 Task: Find connections with filter location Hunchun with filter topic #family with filter profile language English with filter current company Cerberus Capital Management with filter school BMS Institute of Technology and Management with filter industry Marketing Services with filter service category Virtual Assistance with filter keywords title Construction Worker
Action: Mouse moved to (482, 65)
Screenshot: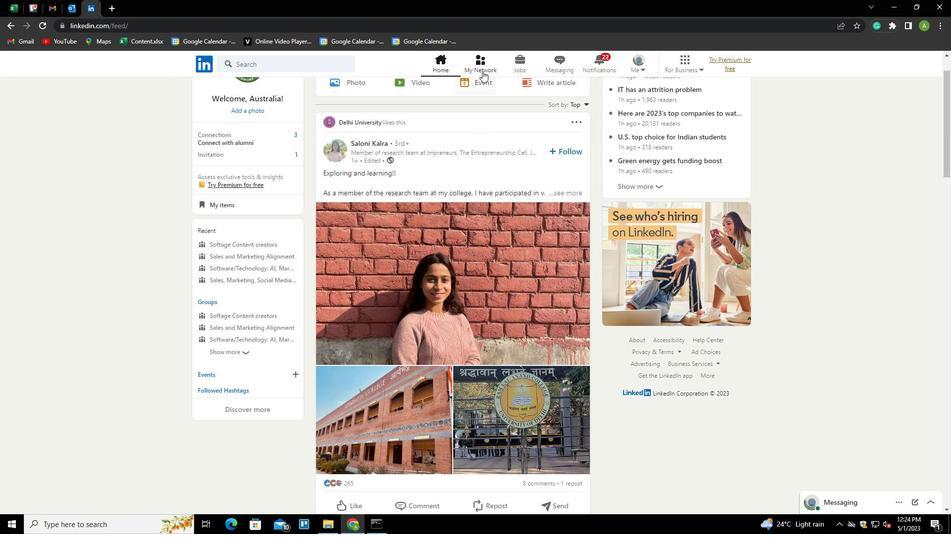 
Action: Mouse pressed left at (482, 65)
Screenshot: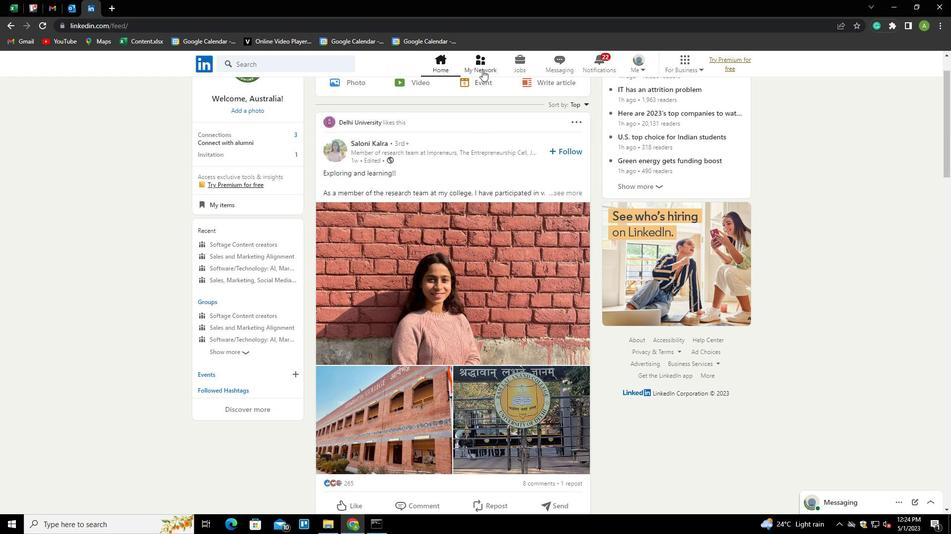 
Action: Mouse moved to (265, 121)
Screenshot: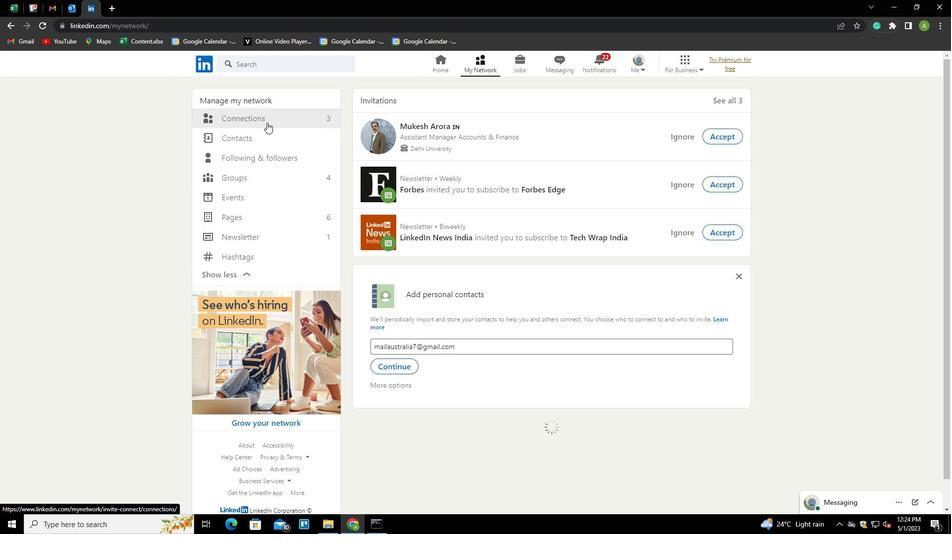 
Action: Mouse pressed left at (265, 121)
Screenshot: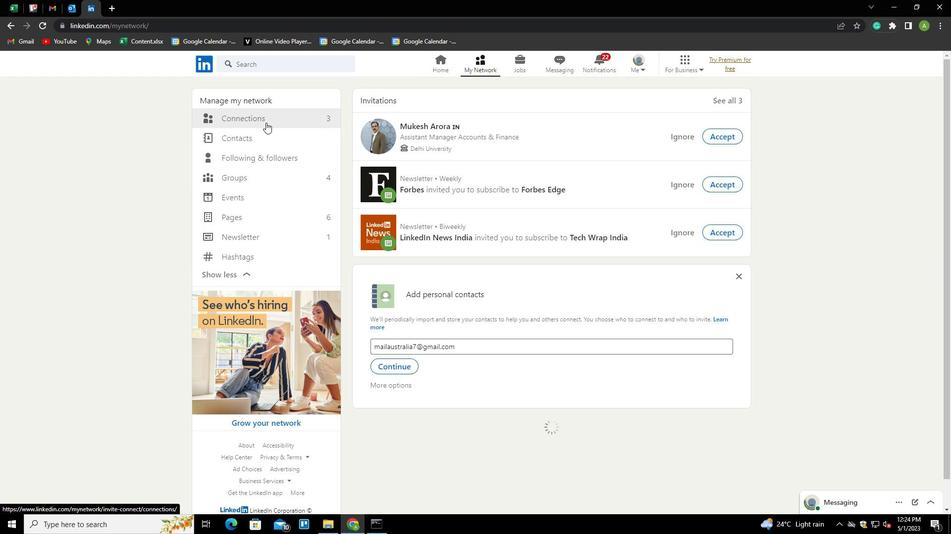 
Action: Mouse moved to (533, 122)
Screenshot: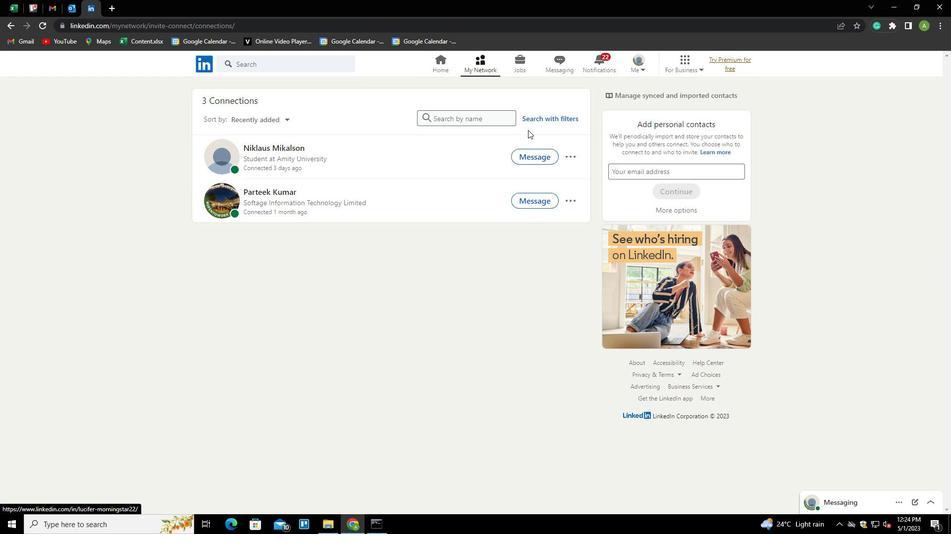 
Action: Mouse pressed left at (533, 122)
Screenshot: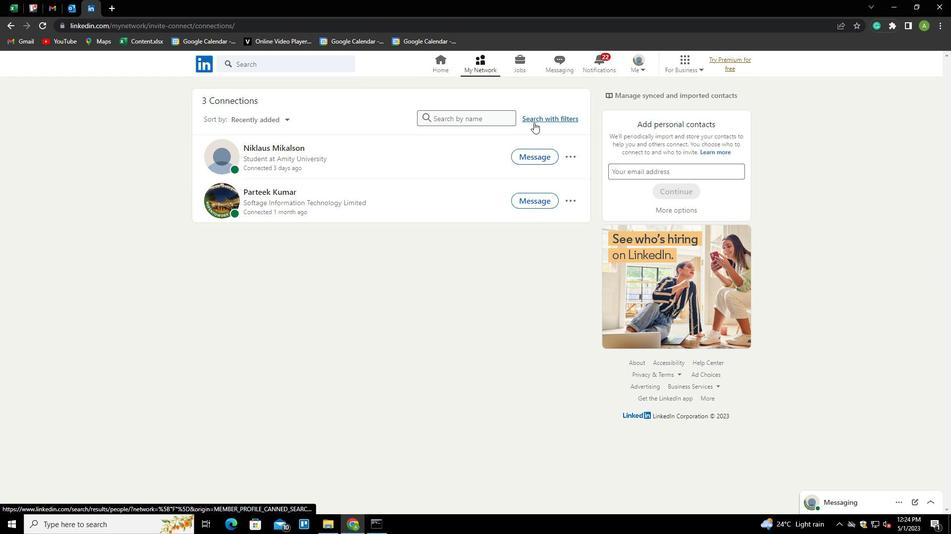 
Action: Mouse moved to (507, 93)
Screenshot: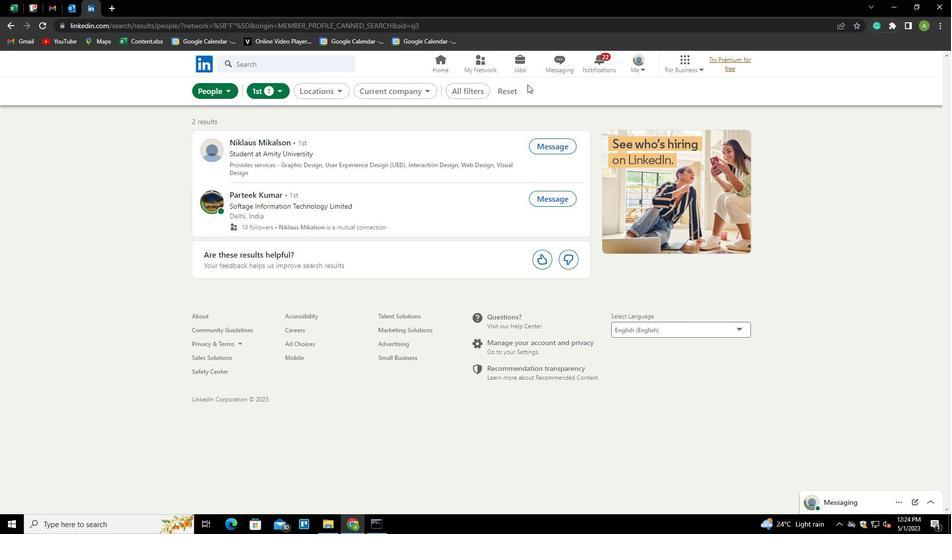 
Action: Mouse pressed left at (507, 93)
Screenshot: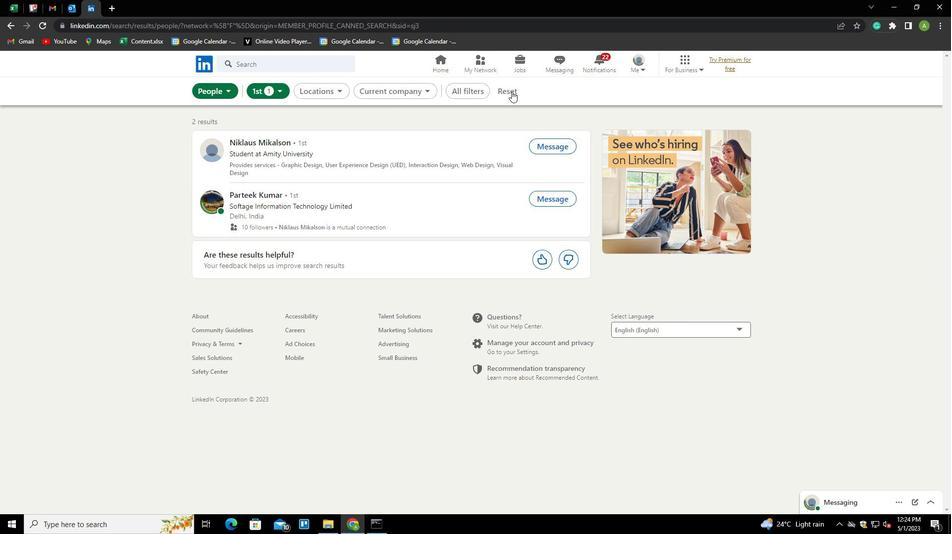 
Action: Mouse moved to (487, 91)
Screenshot: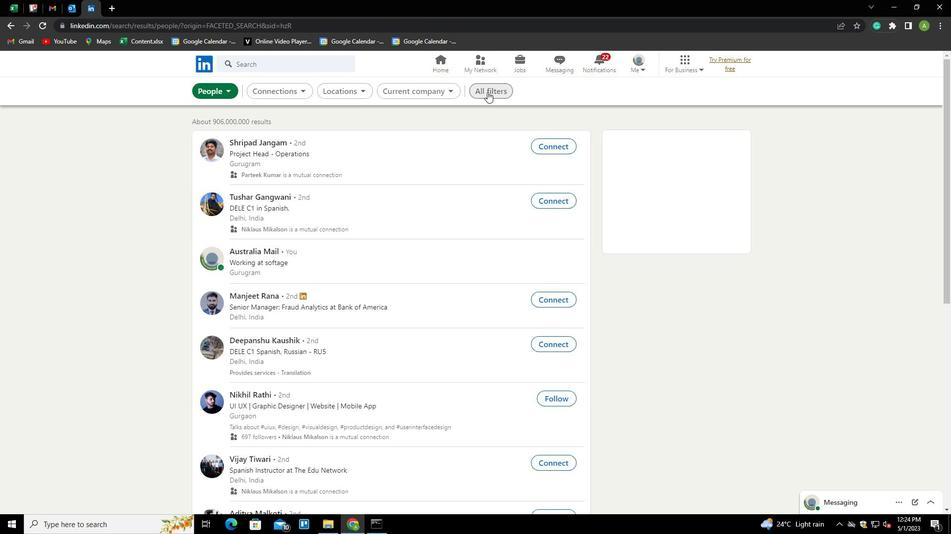 
Action: Mouse pressed left at (487, 91)
Screenshot: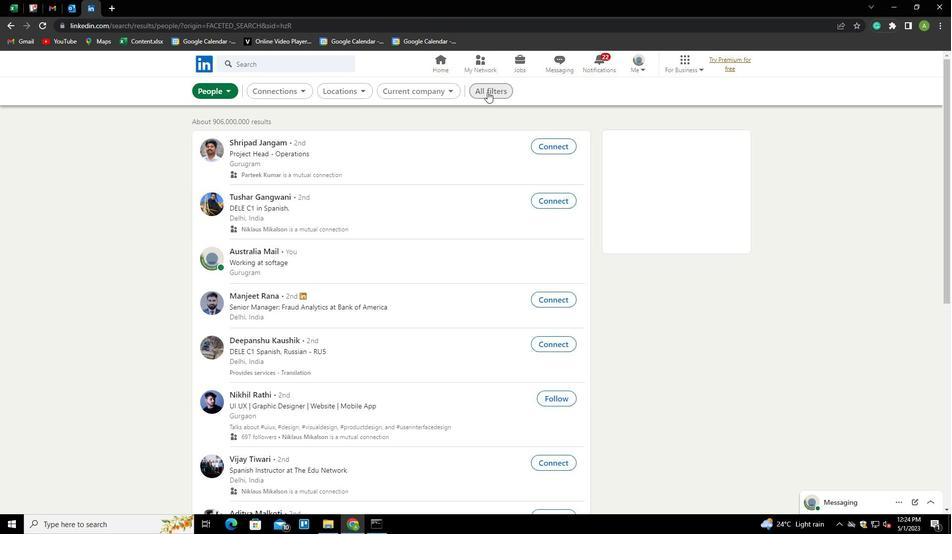 
Action: Mouse moved to (788, 320)
Screenshot: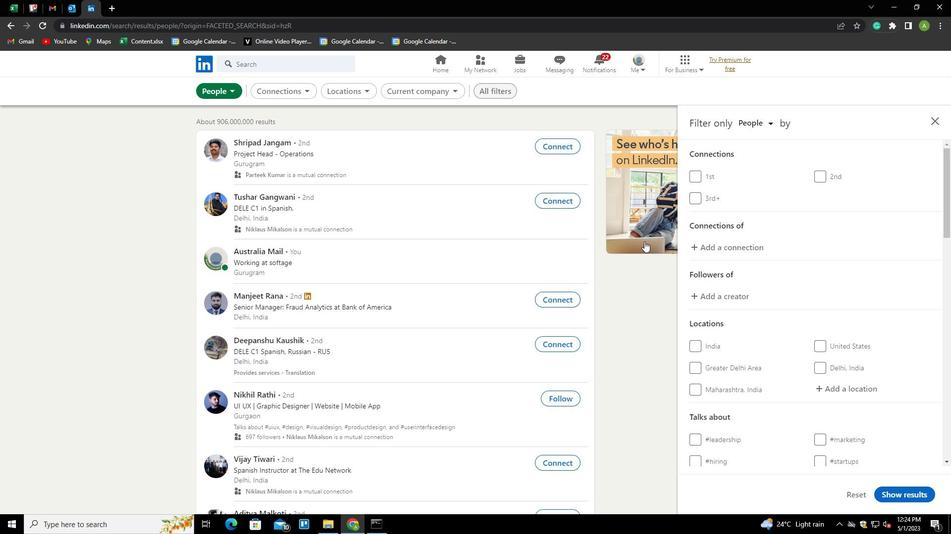 
Action: Mouse scrolled (788, 319) with delta (0, 0)
Screenshot: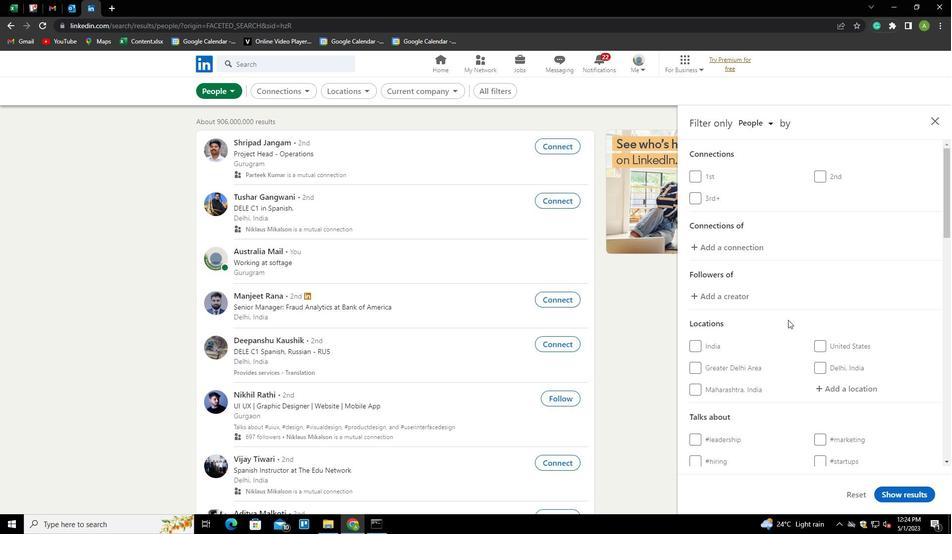 
Action: Mouse scrolled (788, 319) with delta (0, 0)
Screenshot: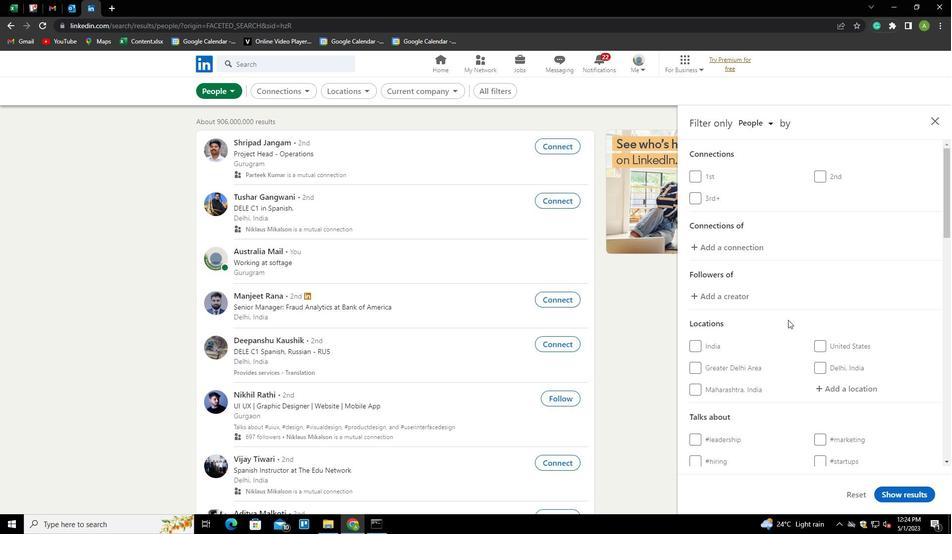 
Action: Mouse moved to (827, 289)
Screenshot: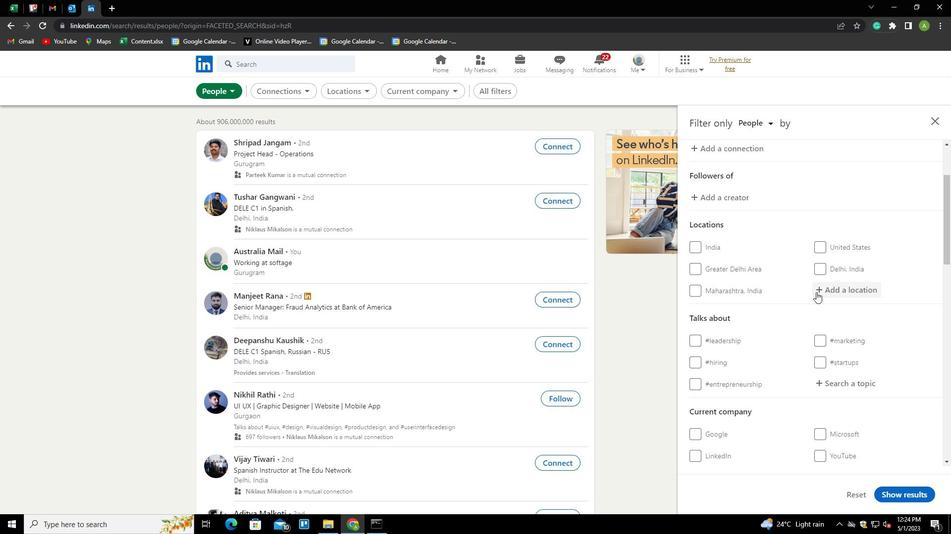 
Action: Mouse pressed left at (827, 289)
Screenshot: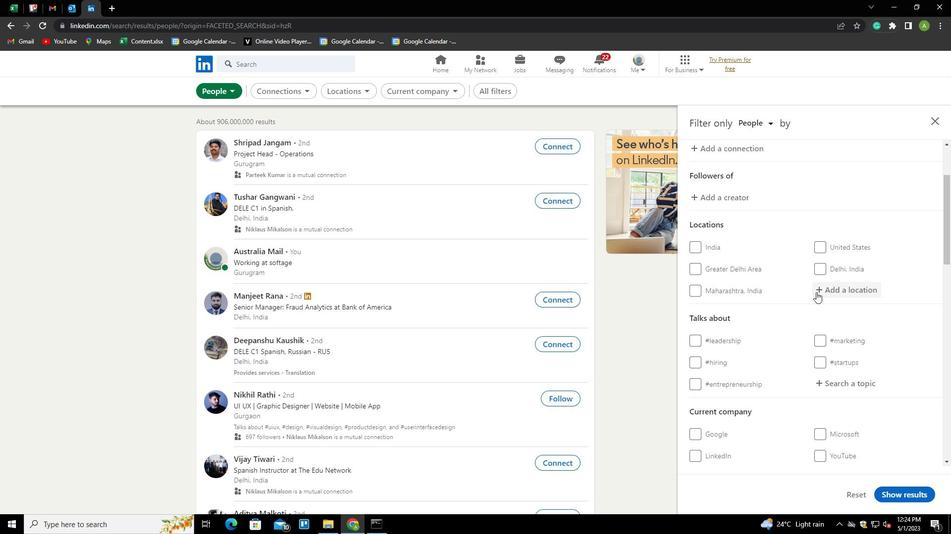 
Action: Mouse moved to (833, 291)
Screenshot: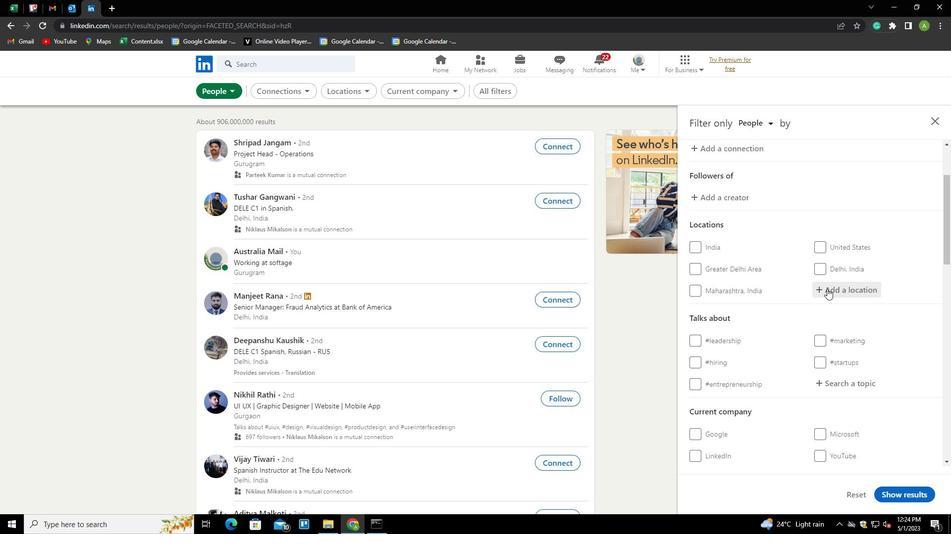 
Action: Mouse pressed left at (833, 291)
Screenshot: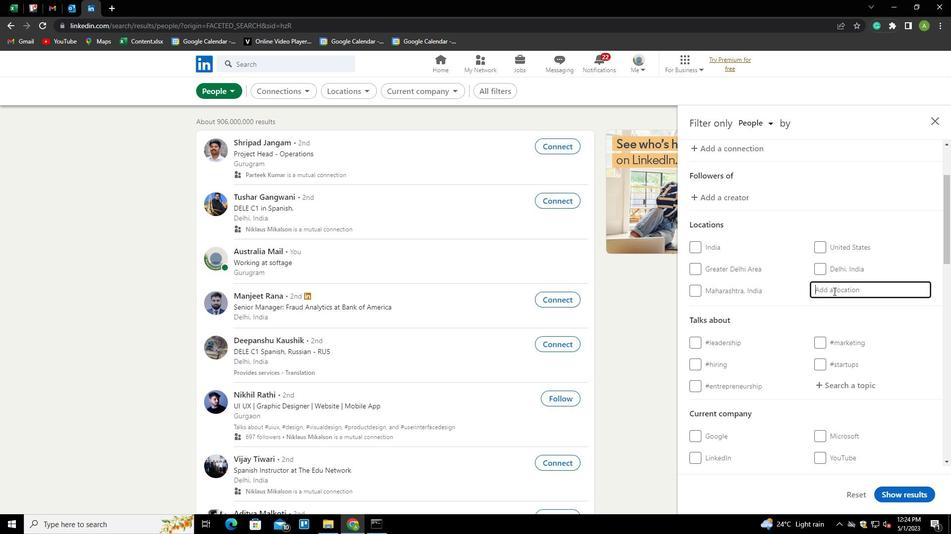 
Action: Mouse moved to (834, 291)
Screenshot: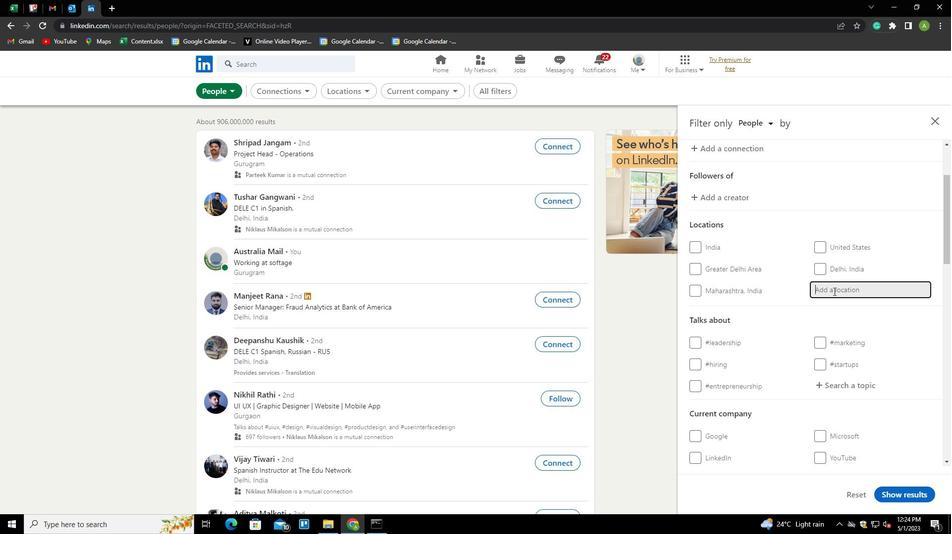 
Action: Key pressed <Key.shift>HUNCHUN
Screenshot: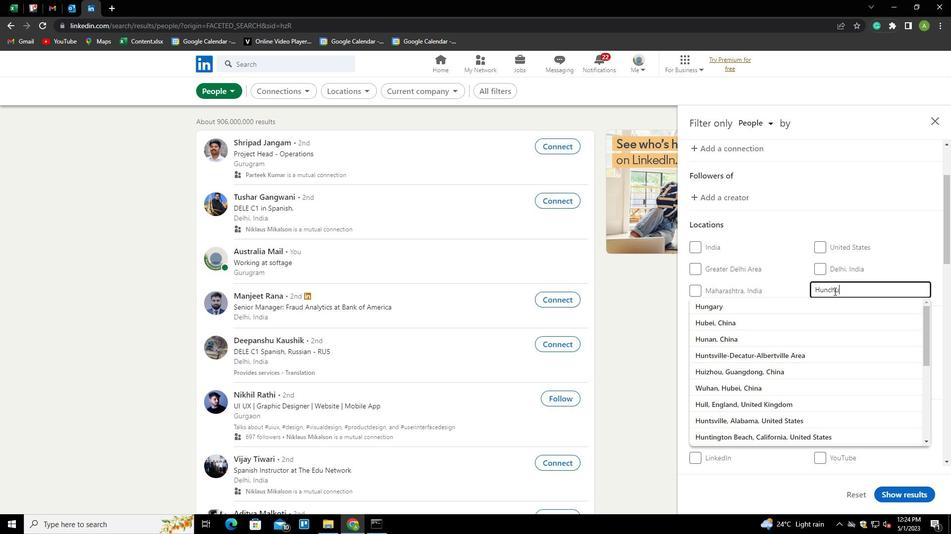 
Action: Mouse moved to (871, 302)
Screenshot: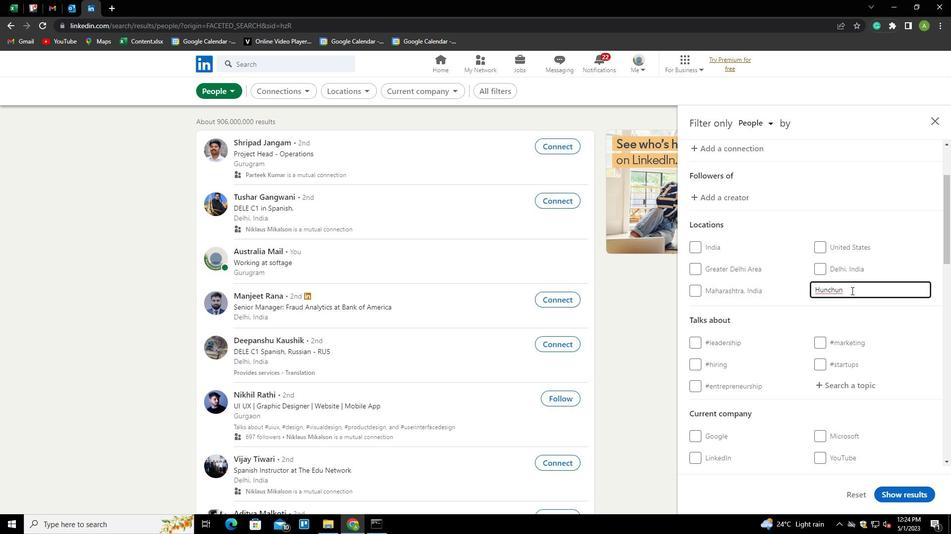 
Action: Mouse pressed left at (871, 302)
Screenshot: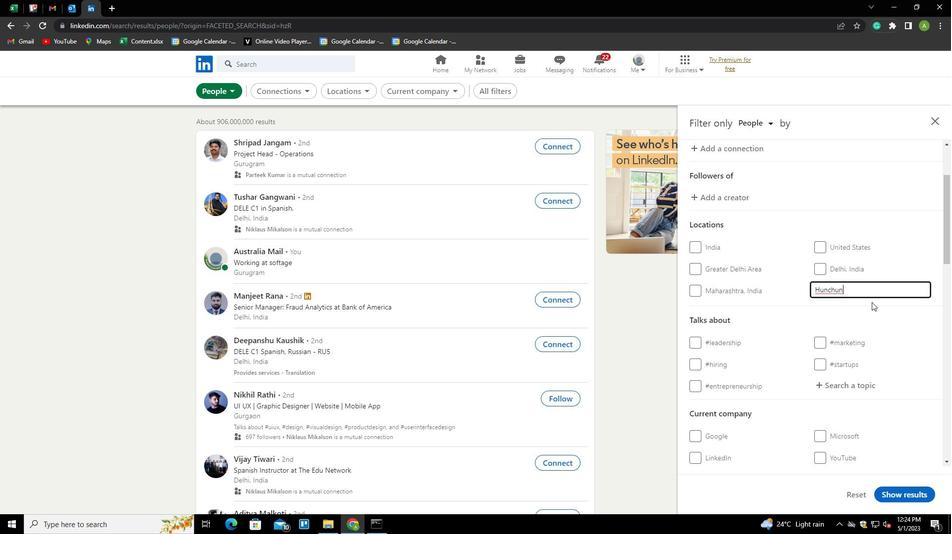 
Action: Mouse scrolled (871, 302) with delta (0, 0)
Screenshot: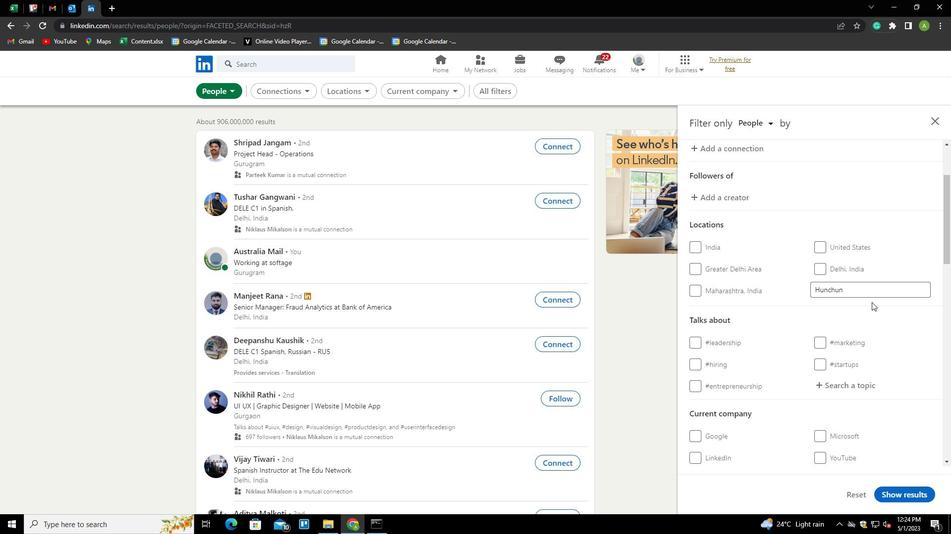 
Action: Mouse scrolled (871, 302) with delta (0, 0)
Screenshot: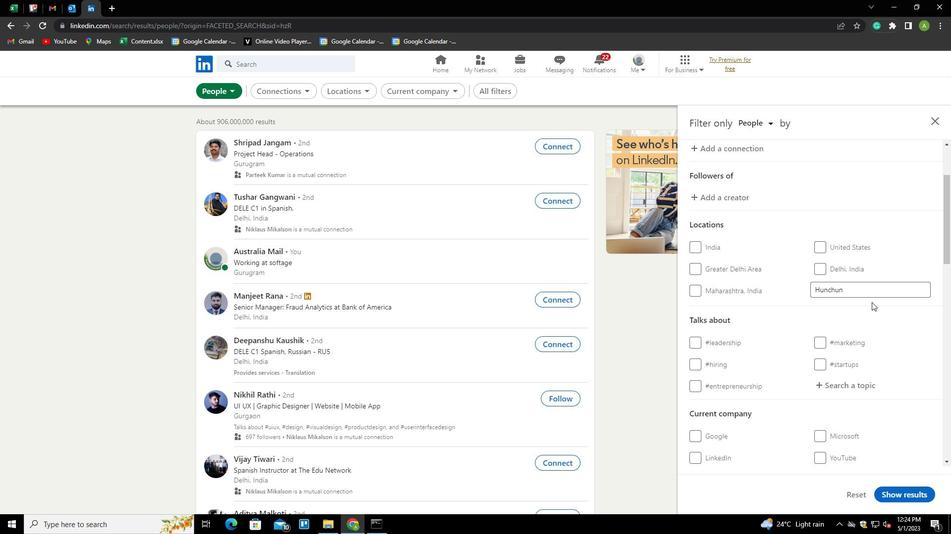 
Action: Mouse moved to (823, 287)
Screenshot: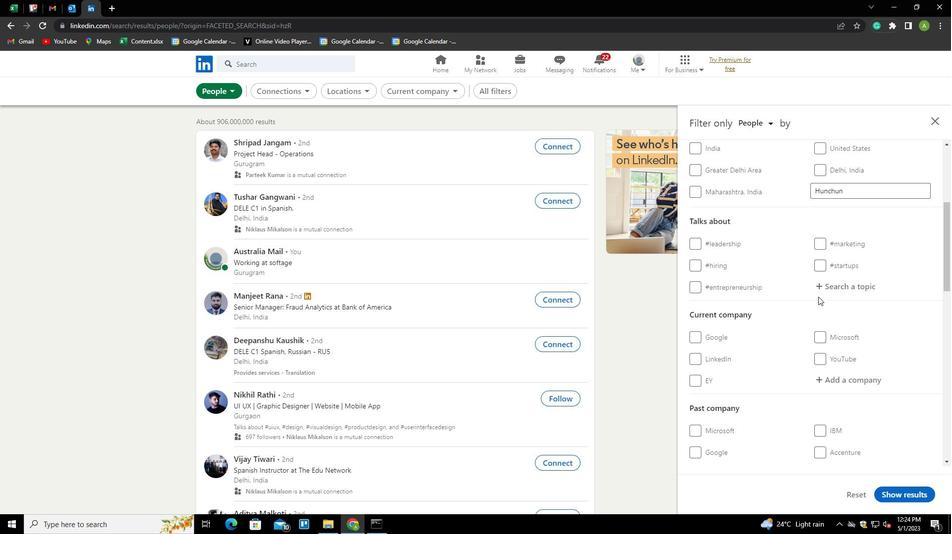 
Action: Mouse pressed left at (823, 287)
Screenshot: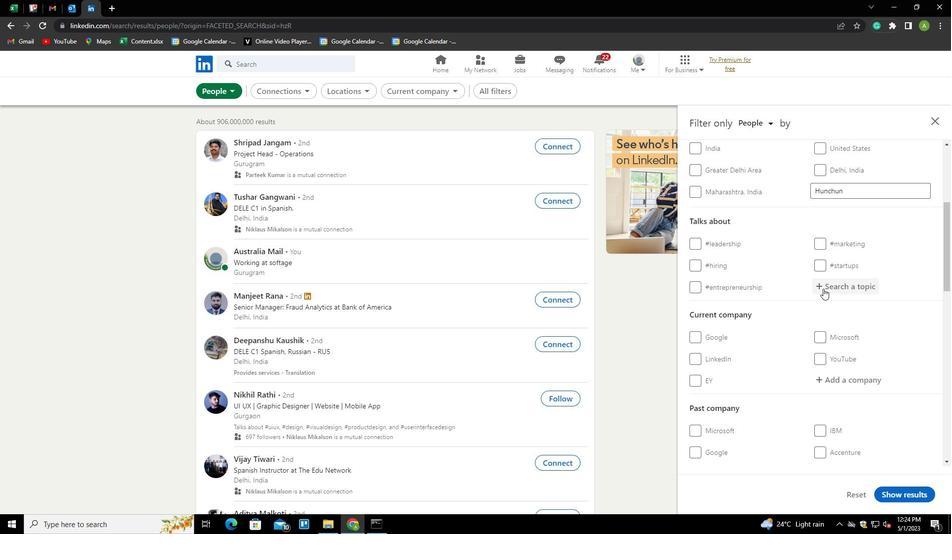 
Action: Key pressed FAMILY<Key.down><Key.enter>
Screenshot: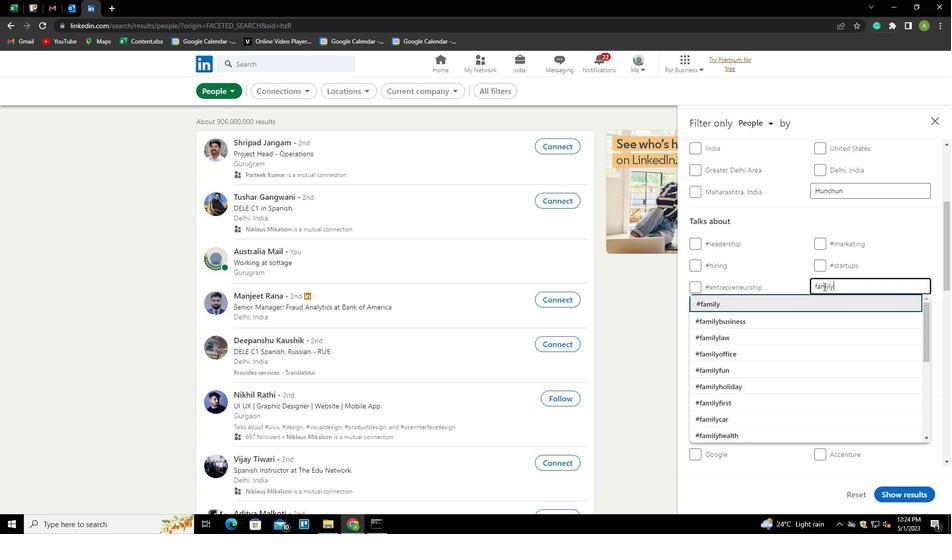 
Action: Mouse scrolled (823, 286) with delta (0, 0)
Screenshot: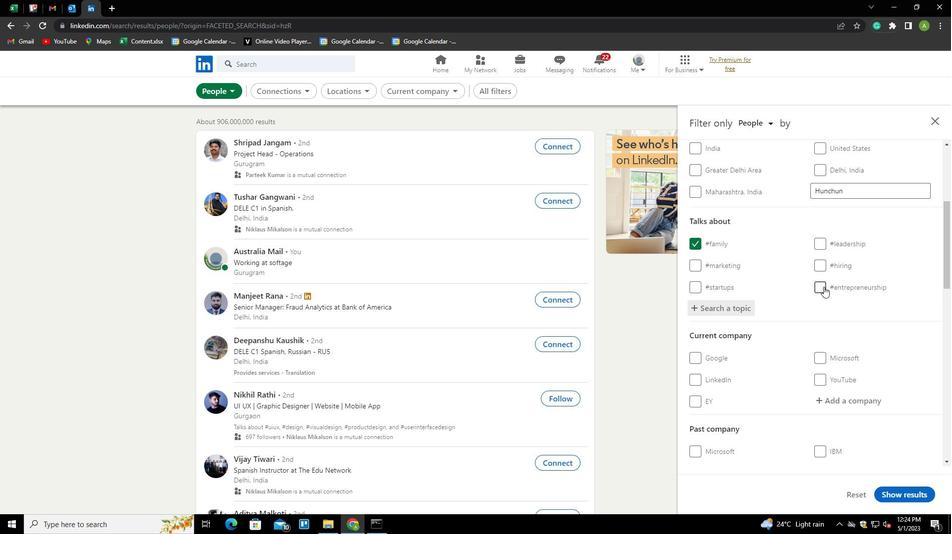 
Action: Mouse scrolled (823, 286) with delta (0, 0)
Screenshot: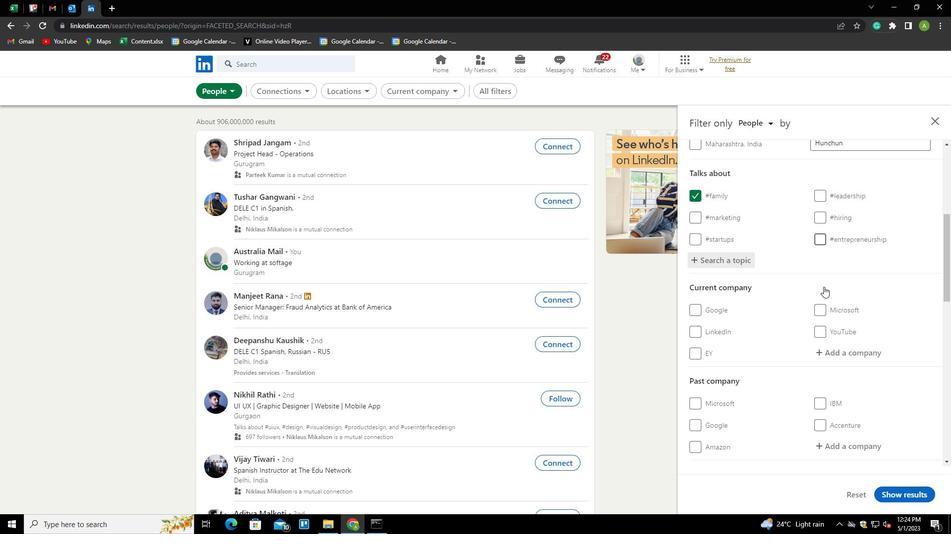 
Action: Mouse scrolled (823, 286) with delta (0, 0)
Screenshot: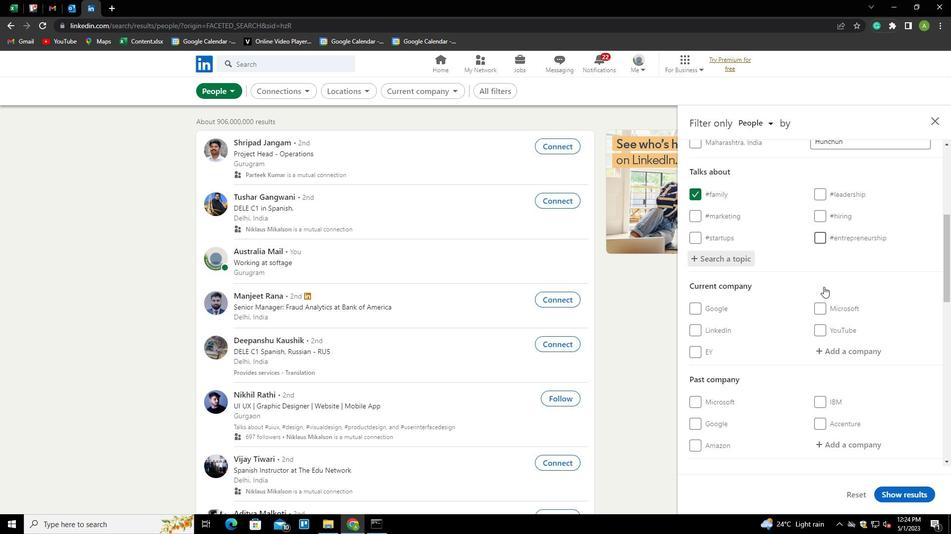 
Action: Mouse scrolled (823, 286) with delta (0, 0)
Screenshot: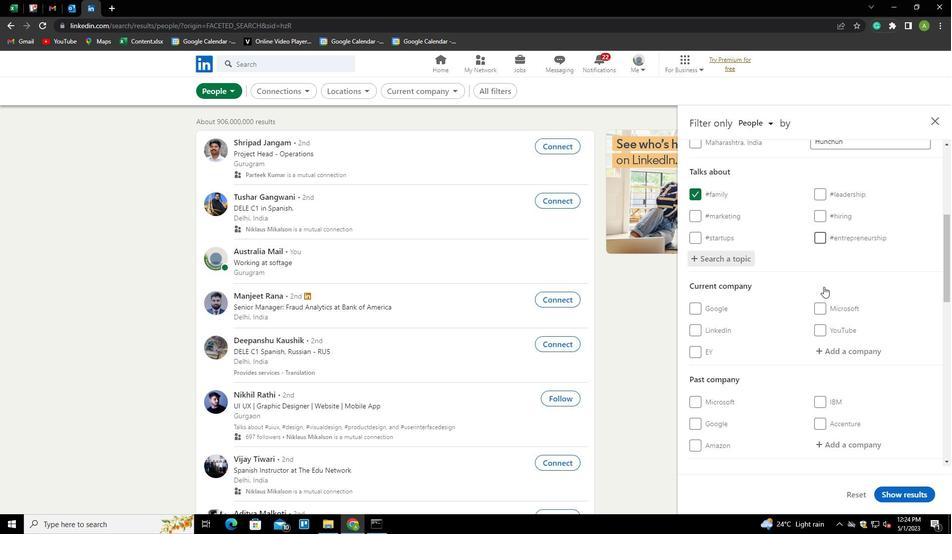 
Action: Mouse scrolled (823, 286) with delta (0, 0)
Screenshot: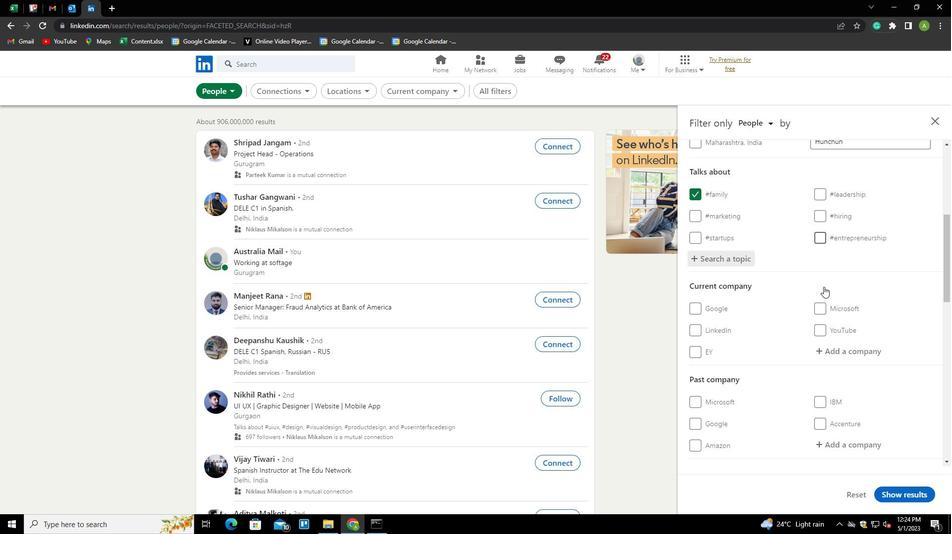 
Action: Mouse scrolled (823, 286) with delta (0, 0)
Screenshot: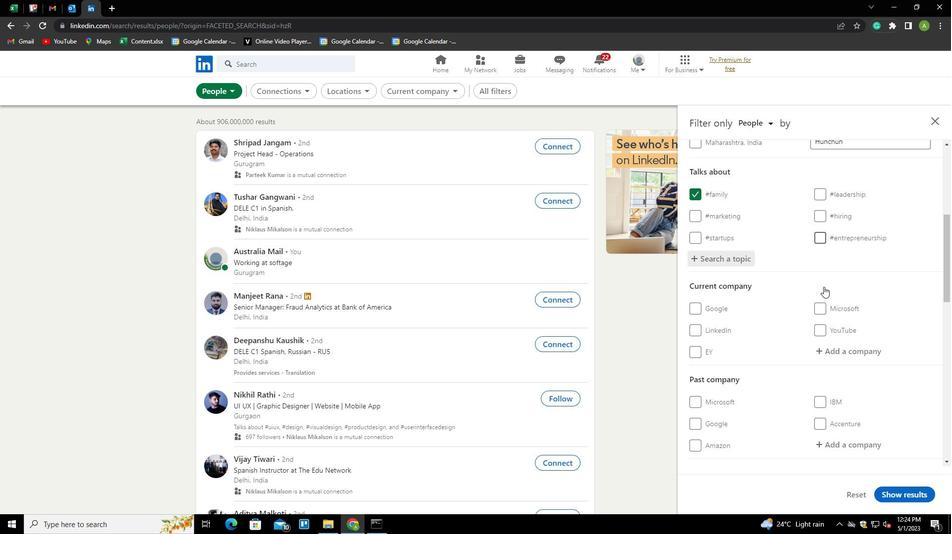 
Action: Mouse scrolled (823, 286) with delta (0, 0)
Screenshot: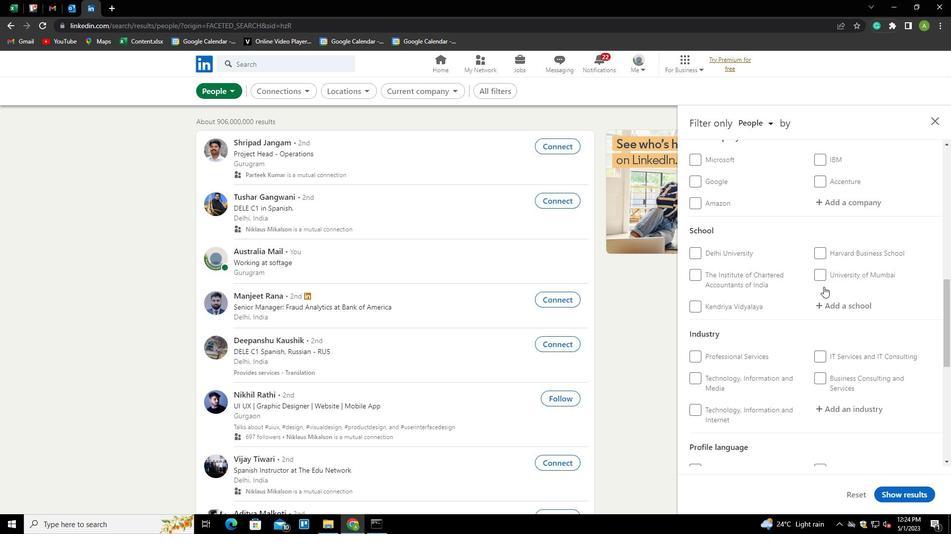 
Action: Mouse scrolled (823, 286) with delta (0, 0)
Screenshot: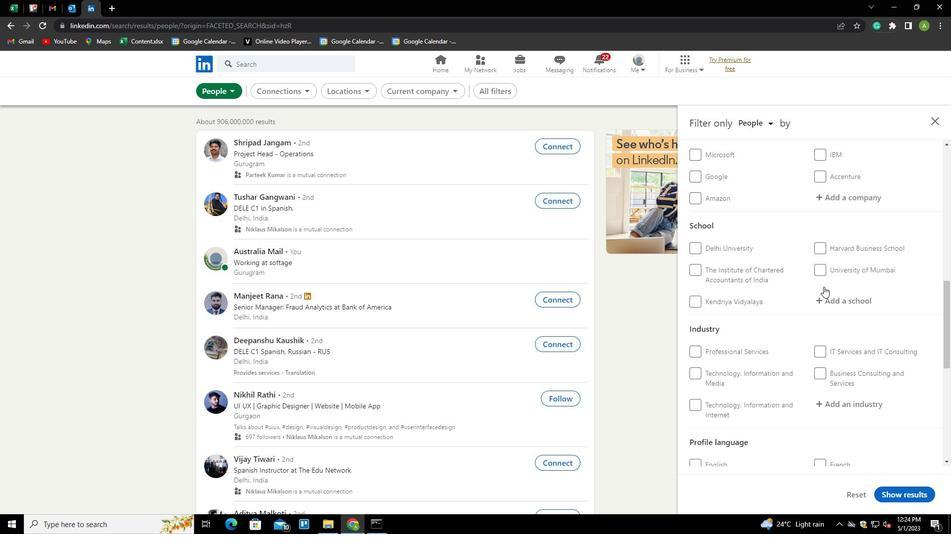 
Action: Mouse scrolled (823, 286) with delta (0, 0)
Screenshot: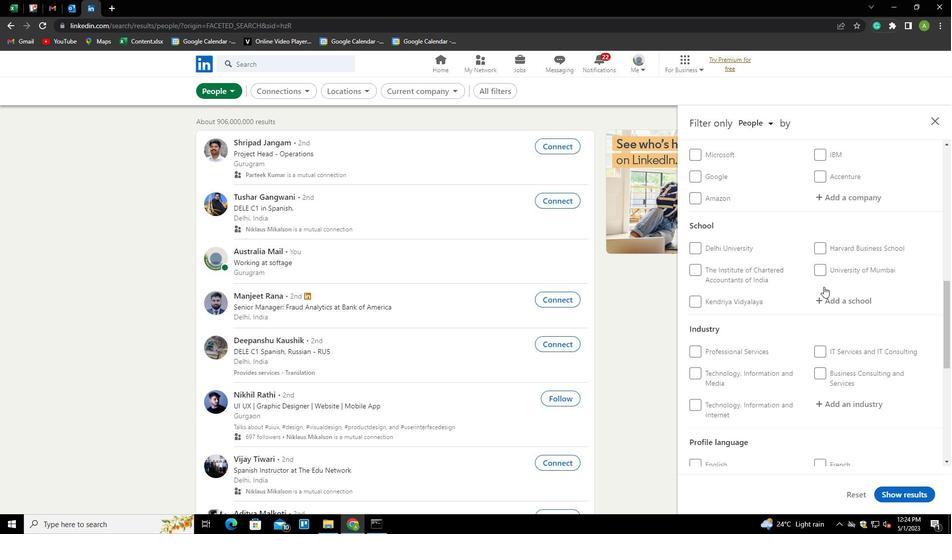 
Action: Mouse moved to (714, 318)
Screenshot: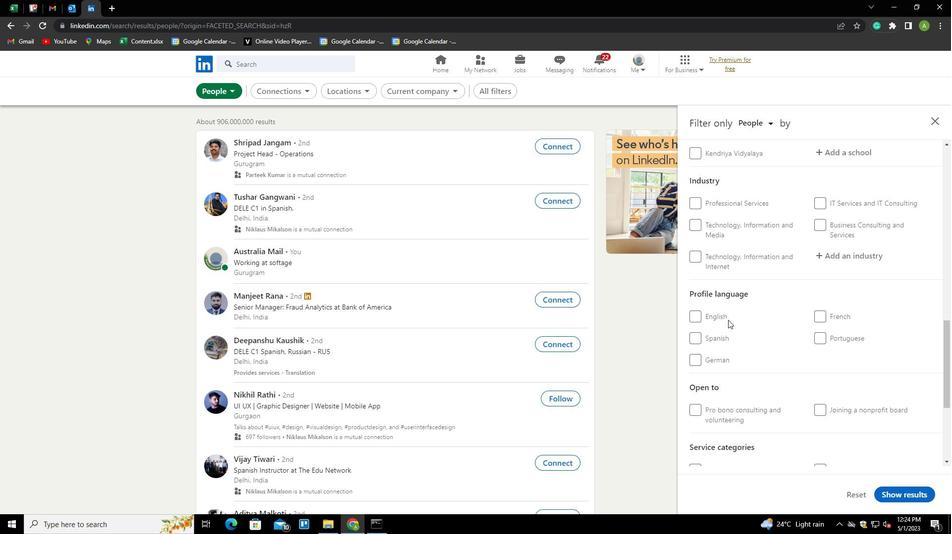 
Action: Mouse pressed left at (714, 318)
Screenshot: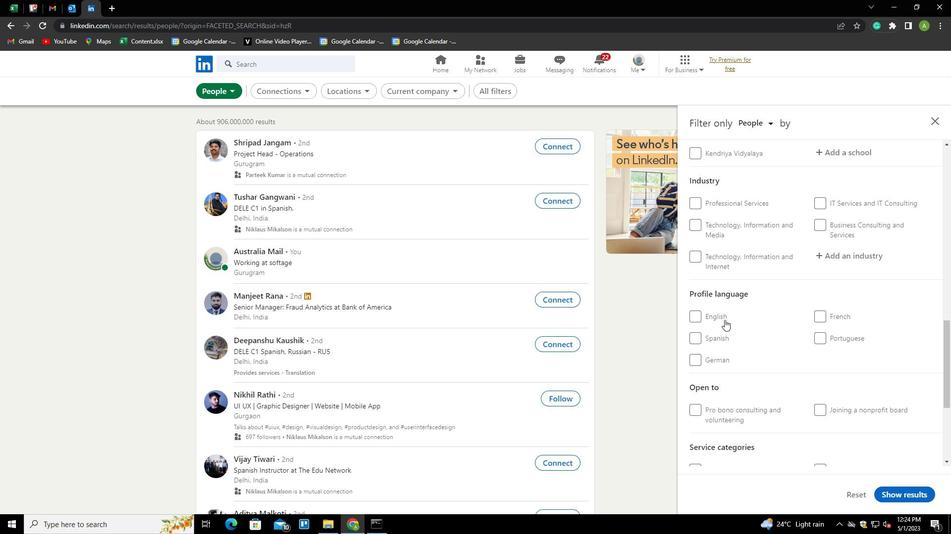 
Action: Mouse moved to (823, 346)
Screenshot: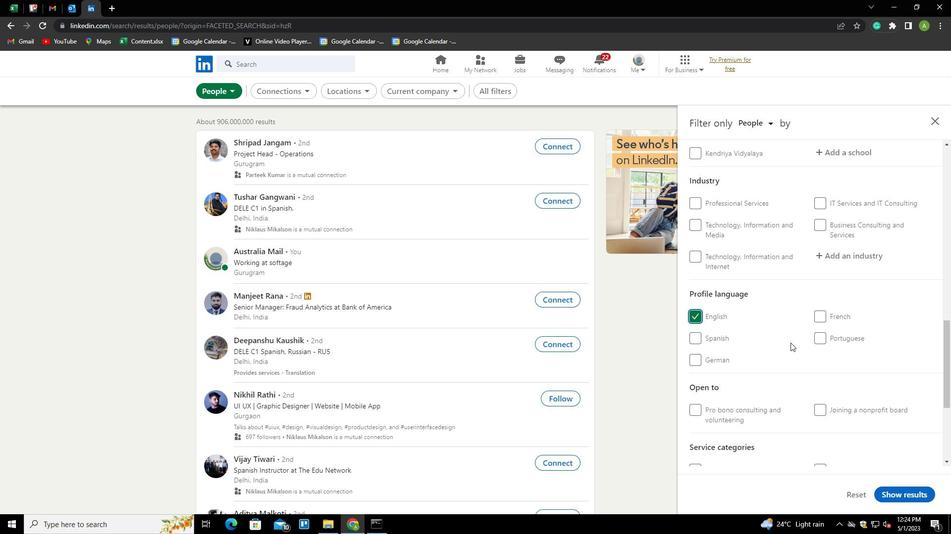 
Action: Mouse scrolled (823, 346) with delta (0, 0)
Screenshot: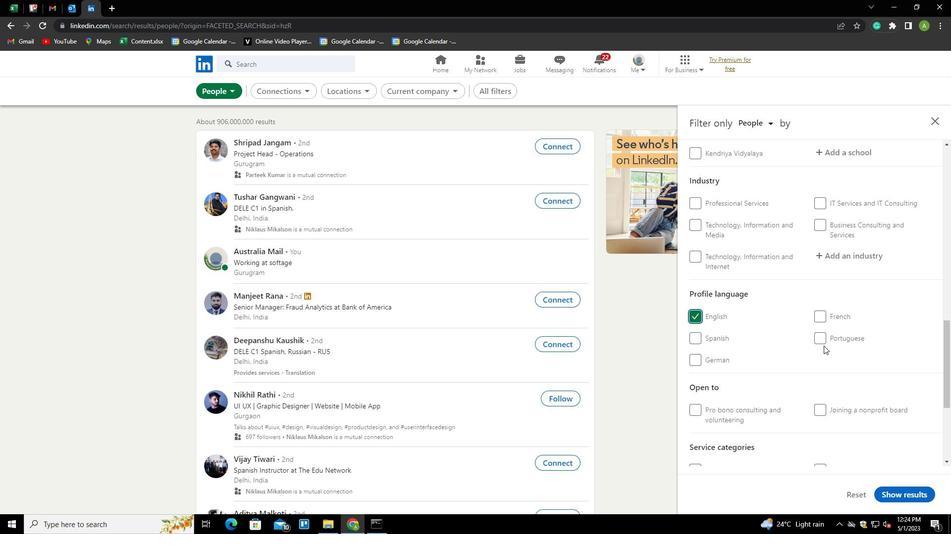 
Action: Mouse scrolled (823, 346) with delta (0, 0)
Screenshot: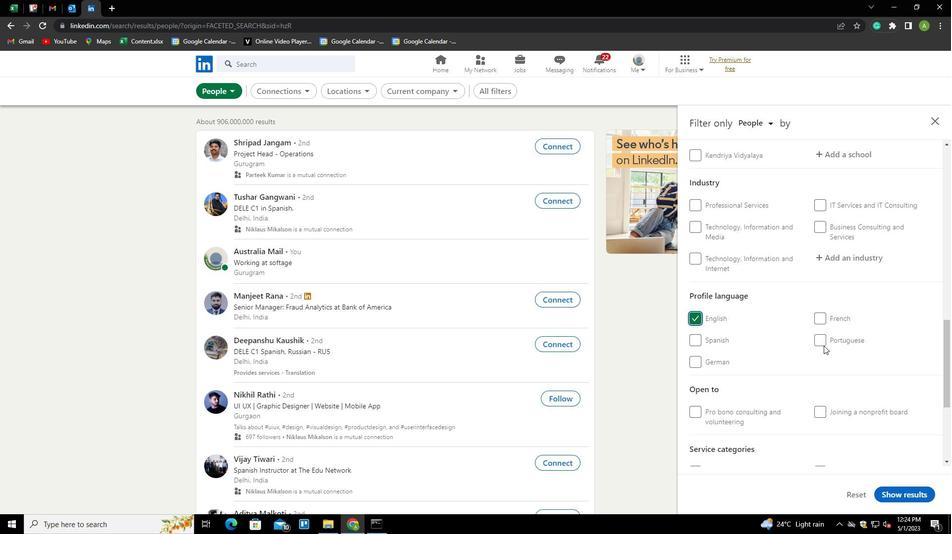 
Action: Mouse scrolled (823, 346) with delta (0, 0)
Screenshot: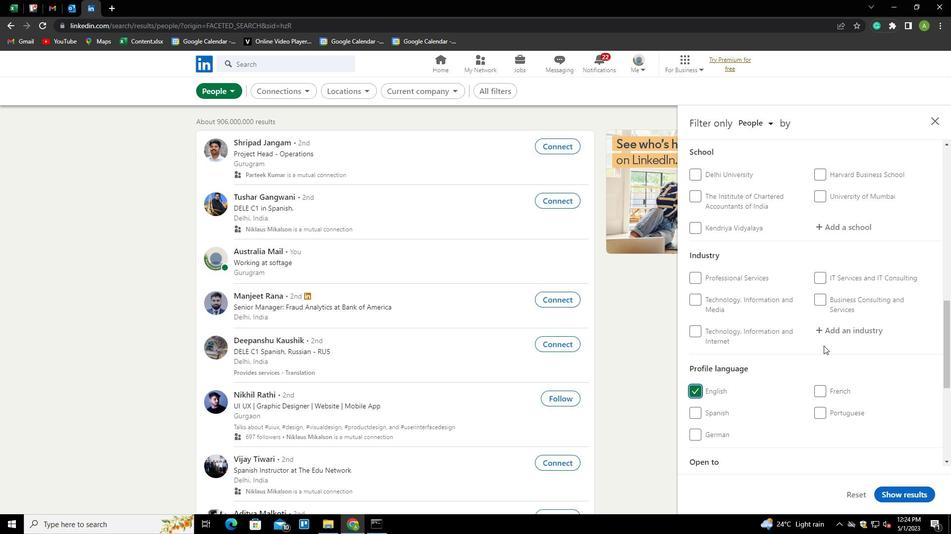 
Action: Mouse scrolled (823, 346) with delta (0, 0)
Screenshot: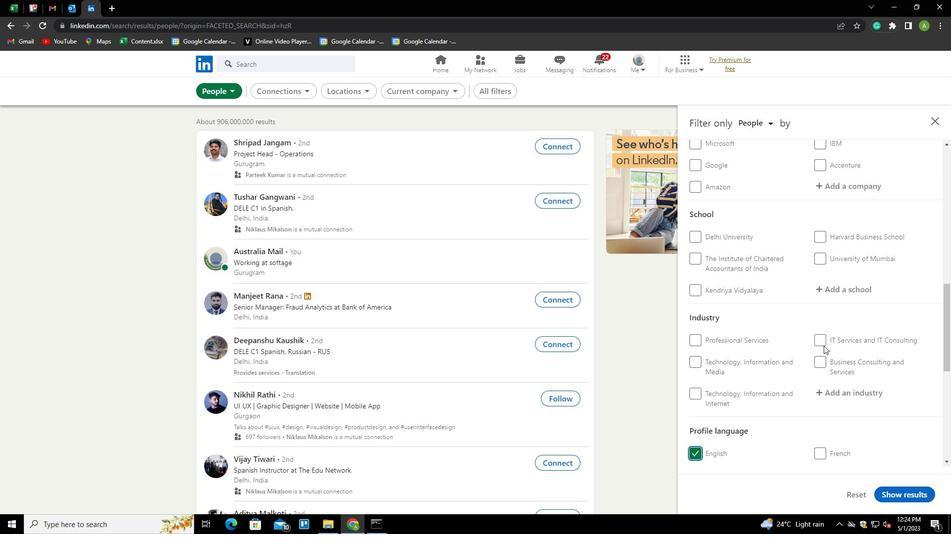 
Action: Mouse scrolled (823, 346) with delta (0, 0)
Screenshot: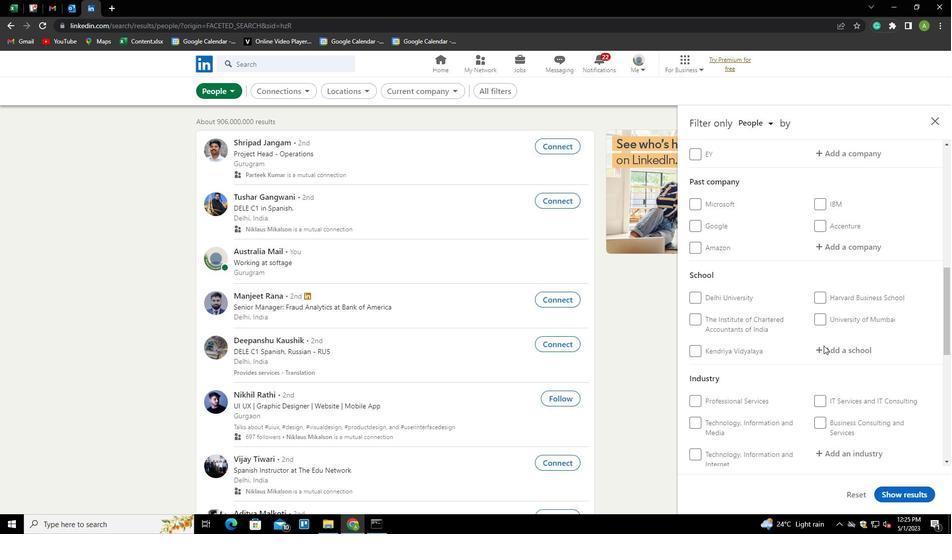 
Action: Mouse scrolled (823, 346) with delta (0, 0)
Screenshot: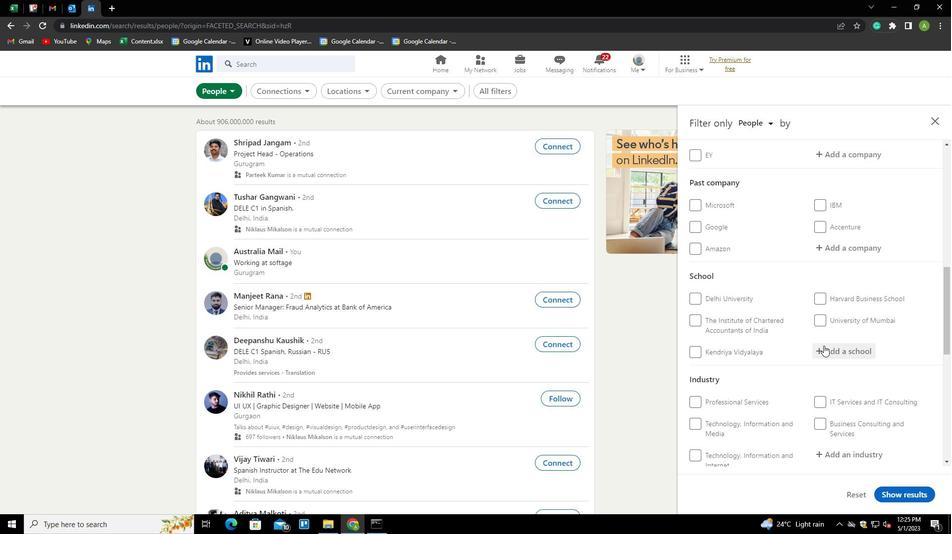 
Action: Mouse scrolled (823, 346) with delta (0, 0)
Screenshot: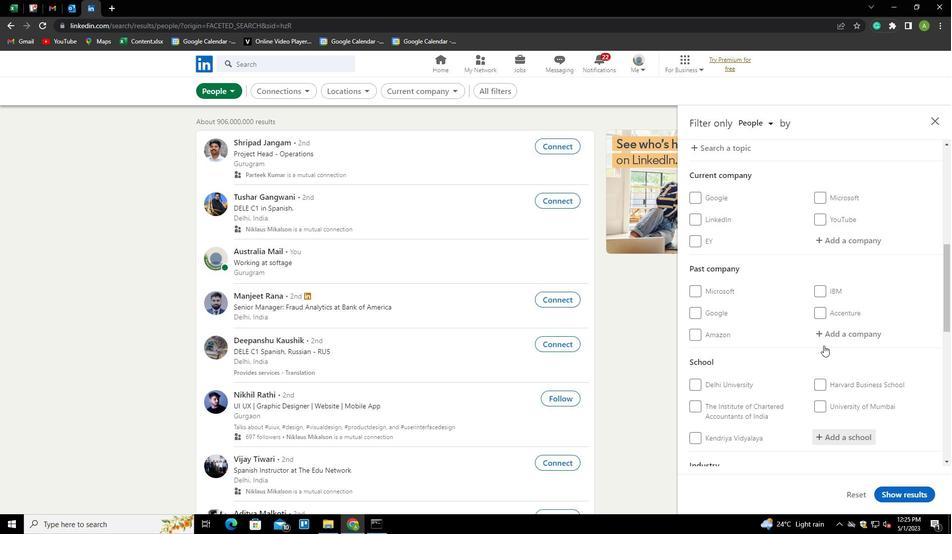 
Action: Mouse scrolled (823, 346) with delta (0, 0)
Screenshot: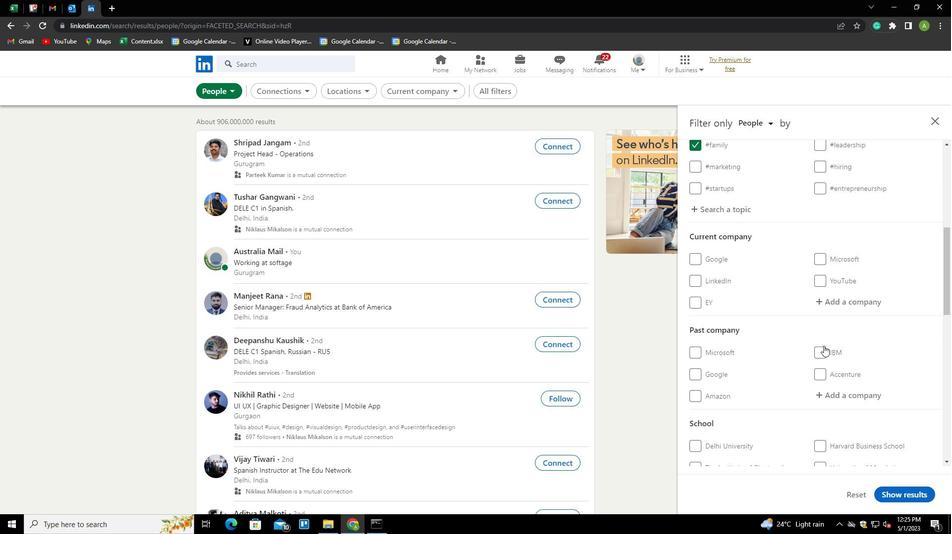 
Action: Mouse moved to (829, 348)
Screenshot: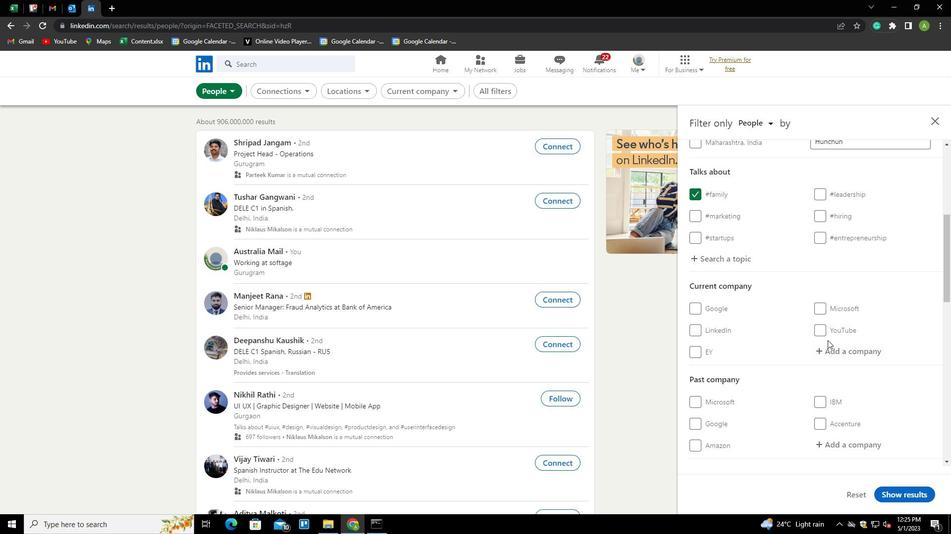 
Action: Mouse pressed left at (829, 348)
Screenshot: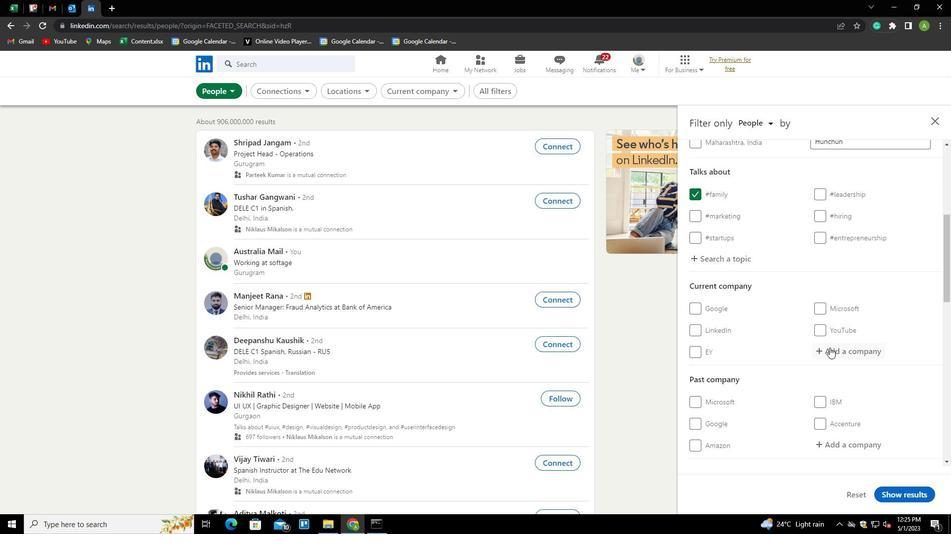 
Action: Mouse moved to (829, 348)
Screenshot: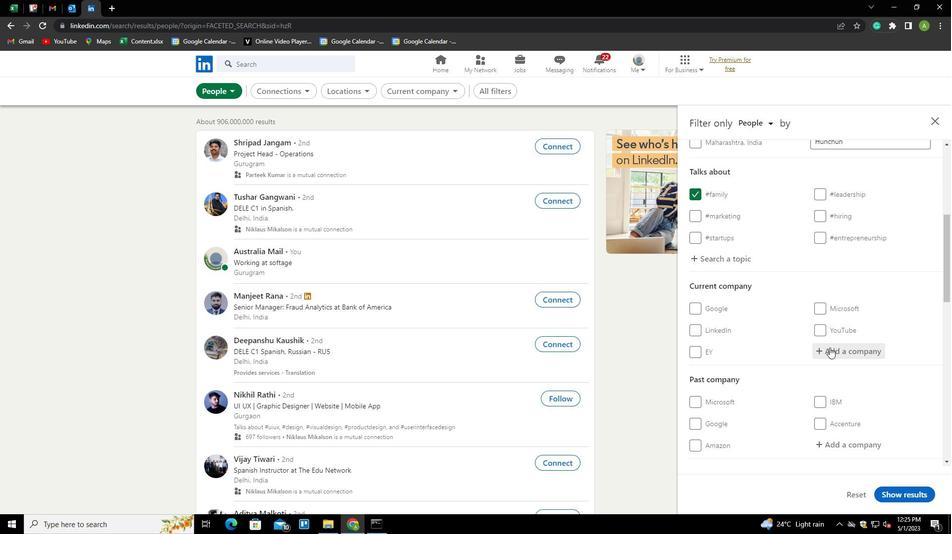 
Action: Key pressed <Key.shift>CE<Key.backspace>ERBERUS<Key.down><Key.enter>
Screenshot: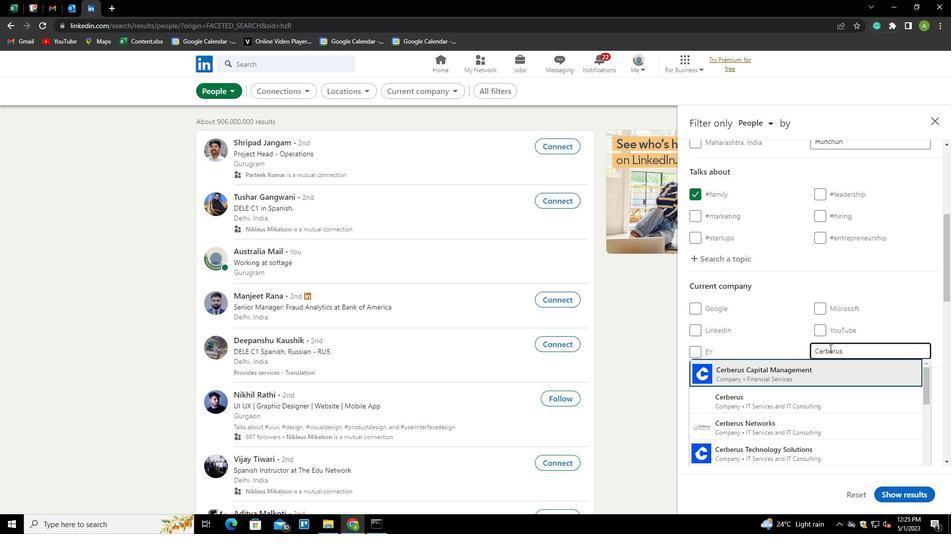 
Action: Mouse moved to (841, 361)
Screenshot: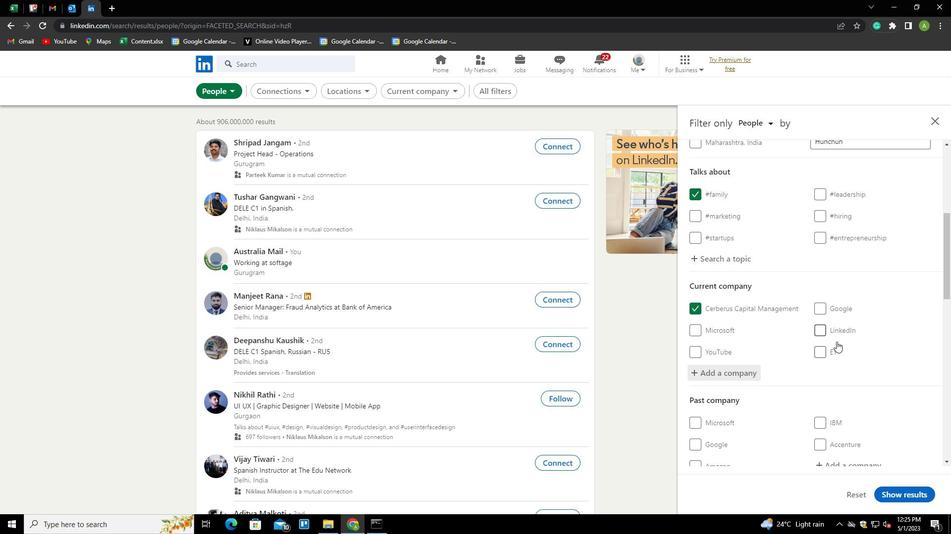 
Action: Mouse scrolled (841, 360) with delta (0, 0)
Screenshot: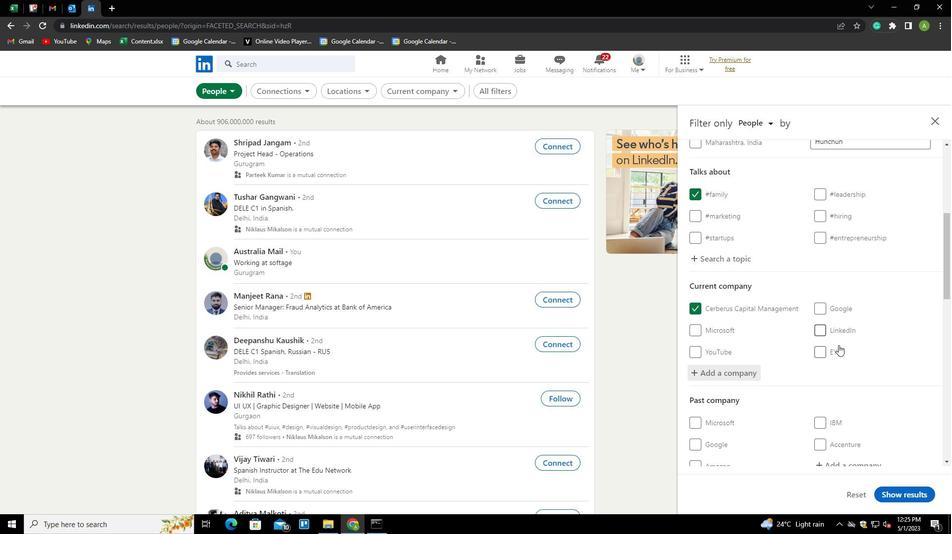 
Action: Mouse moved to (841, 369)
Screenshot: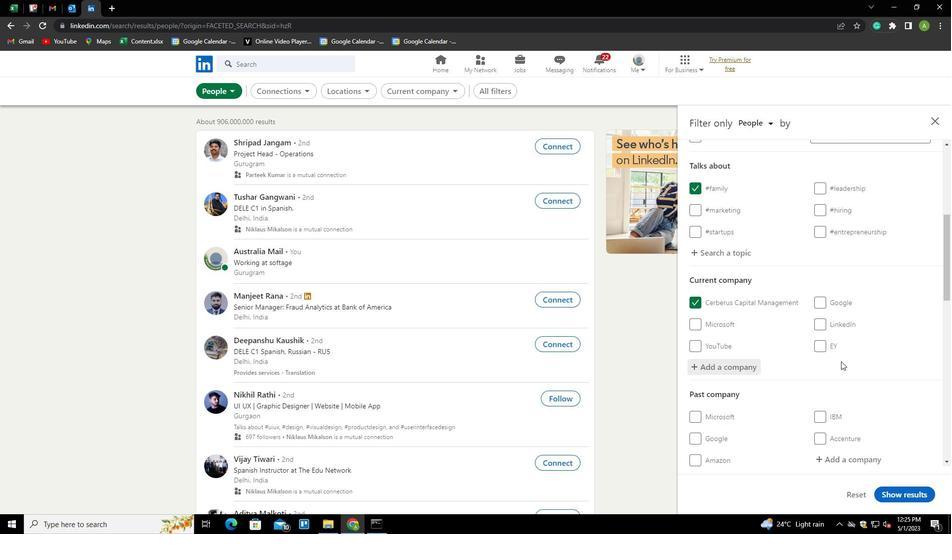 
Action: Mouse scrolled (841, 369) with delta (0, 0)
Screenshot: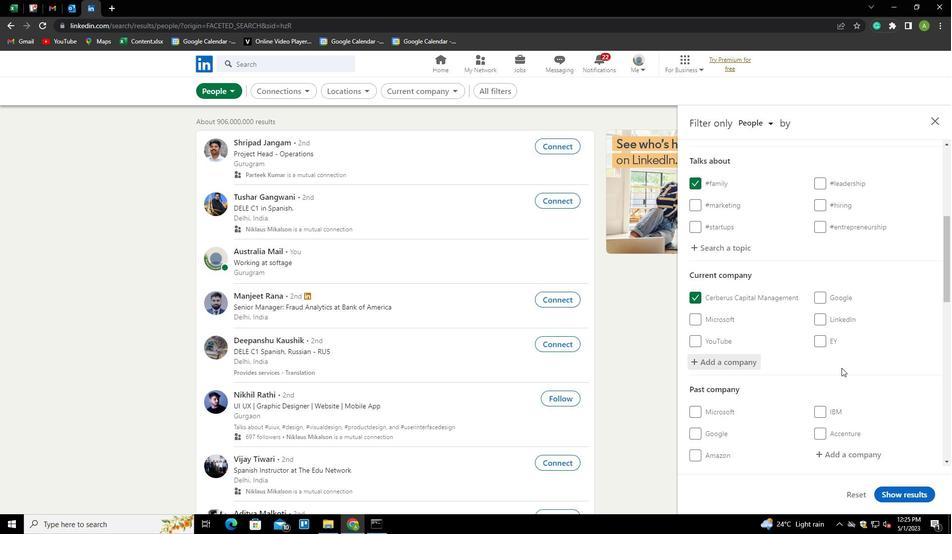 
Action: Mouse moved to (845, 396)
Screenshot: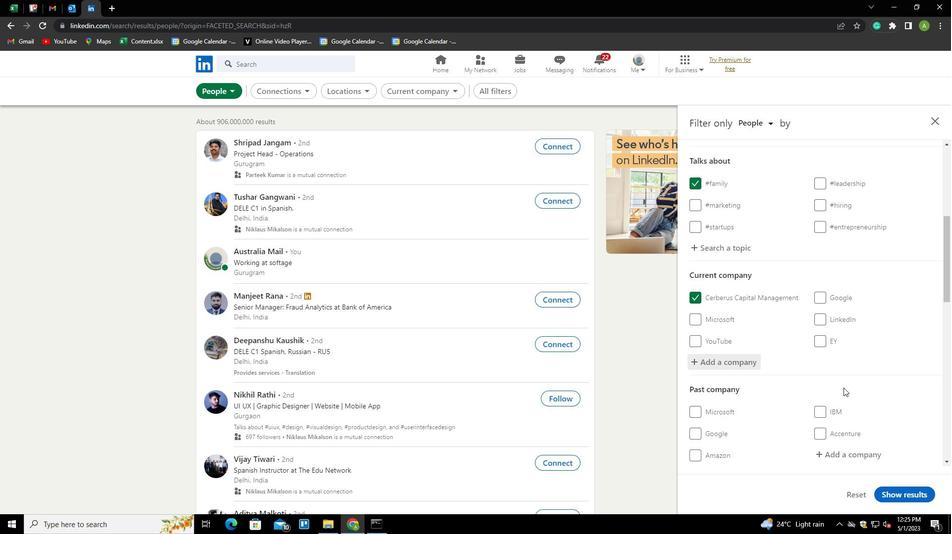 
Action: Mouse scrolled (845, 395) with delta (0, 0)
Screenshot: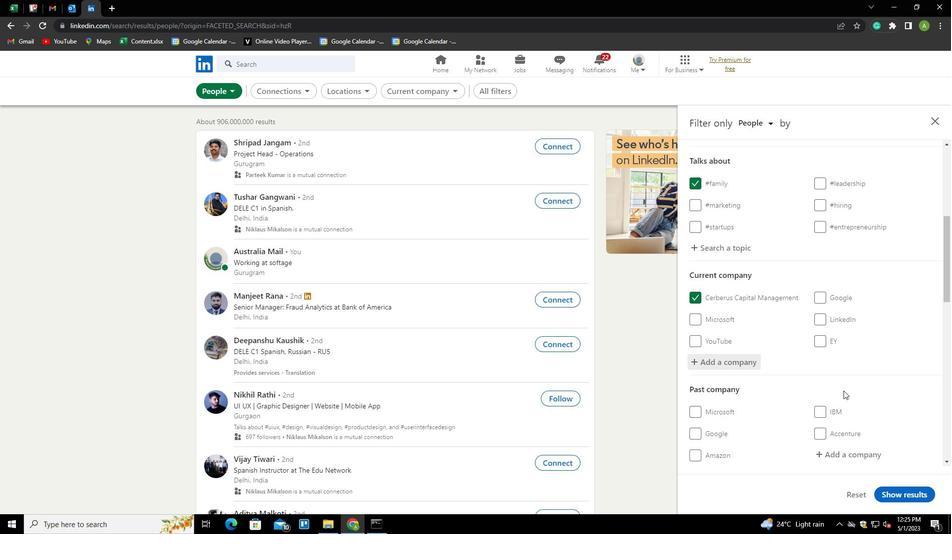 
Action: Mouse scrolled (845, 395) with delta (0, 0)
Screenshot: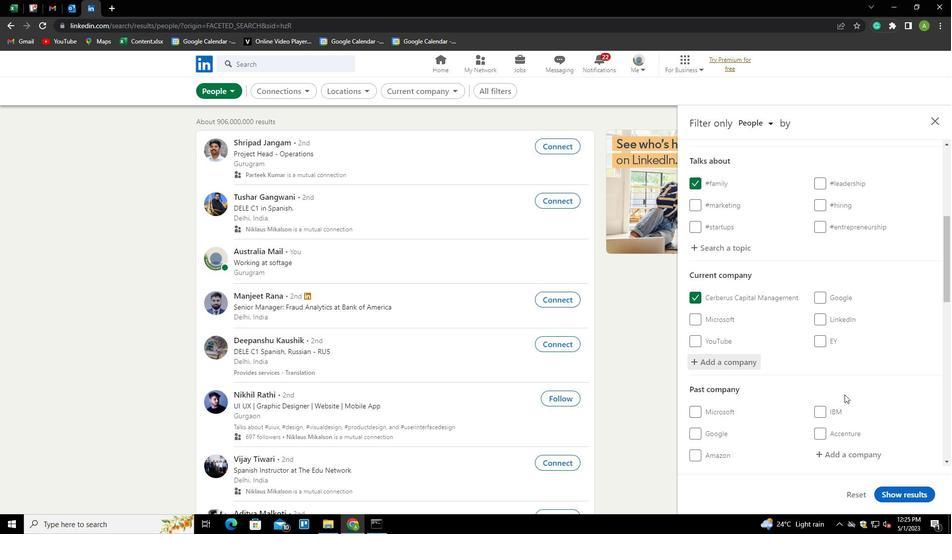 
Action: Mouse scrolled (845, 395) with delta (0, 0)
Screenshot: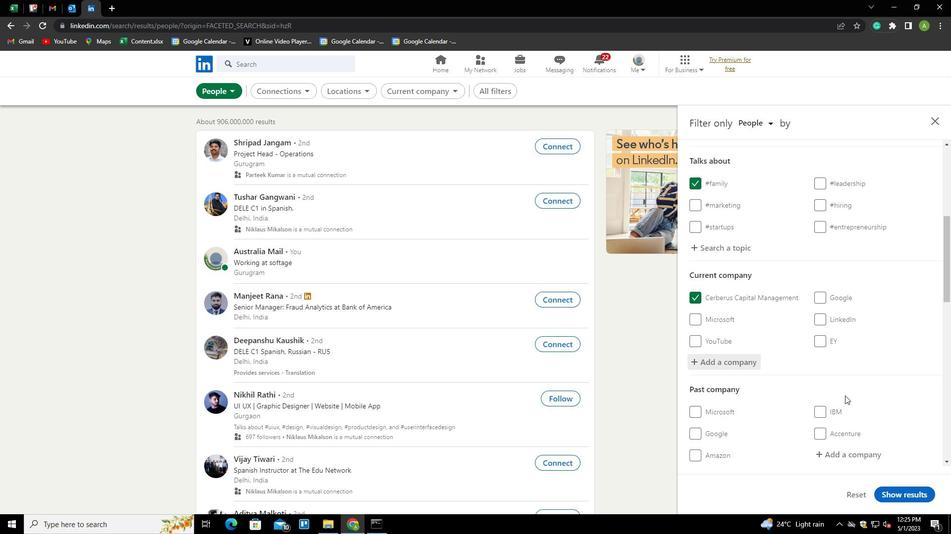 
Action: Mouse moved to (852, 387)
Screenshot: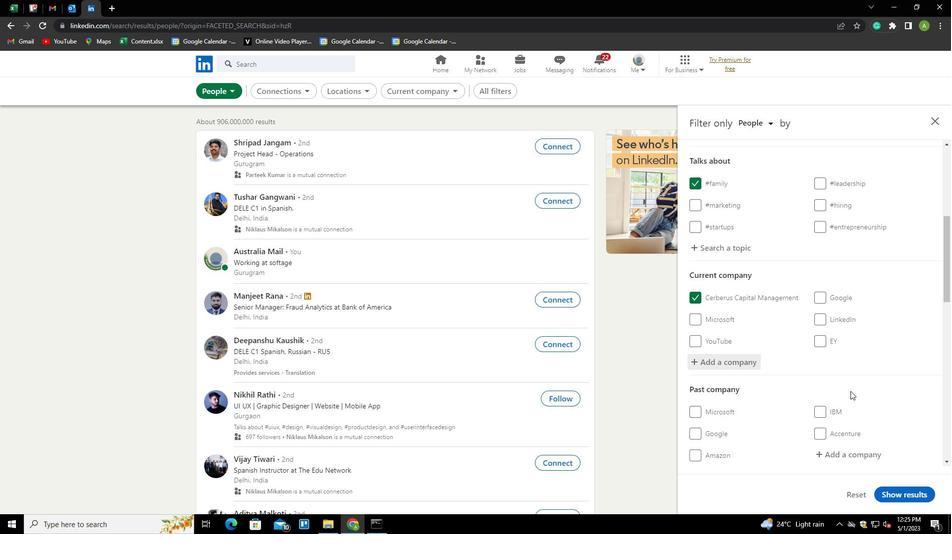 
Action: Mouse scrolled (852, 387) with delta (0, 0)
Screenshot: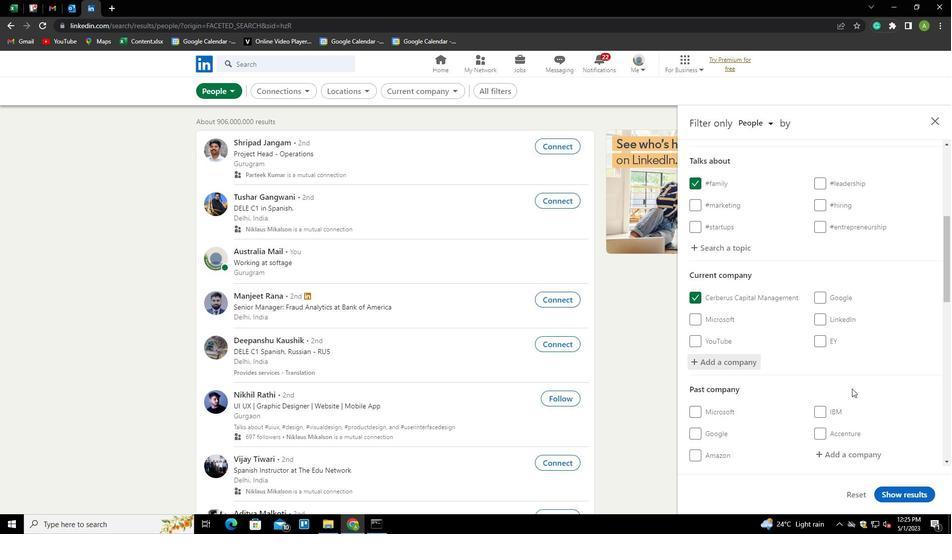 
Action: Mouse moved to (838, 273)
Screenshot: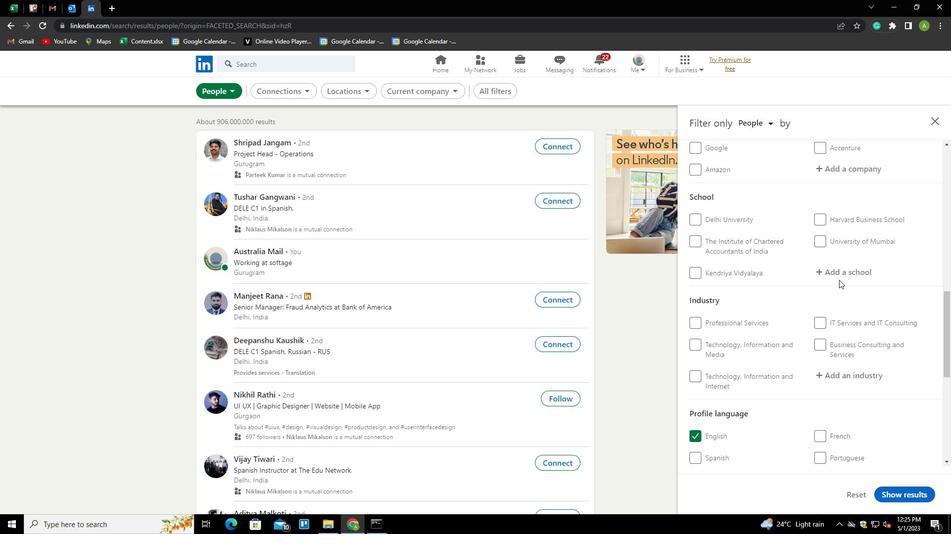
Action: Mouse pressed left at (838, 273)
Screenshot: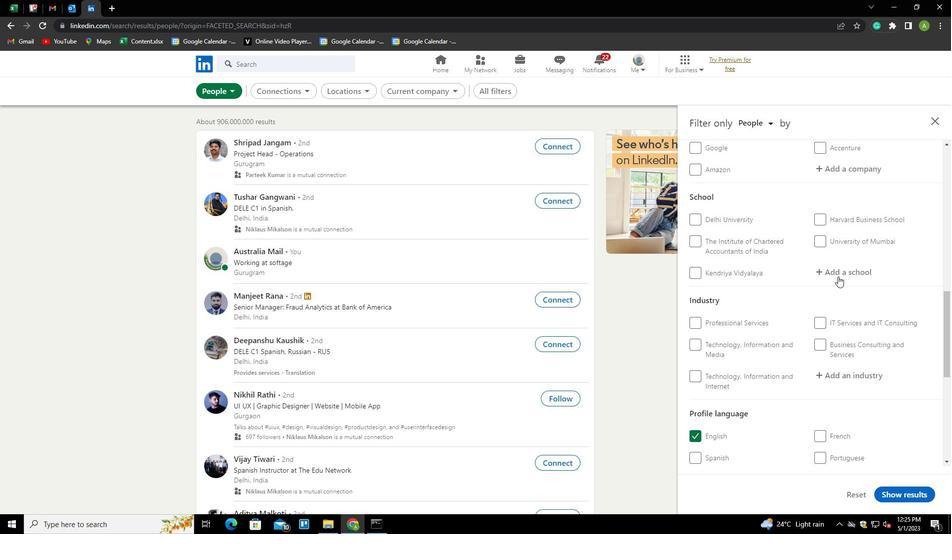 
Action: Key pressed <Key.shift>B<Key.shift>MS<Key.space><Key.down><Key.down><Key.down><Key.enter>
Screenshot: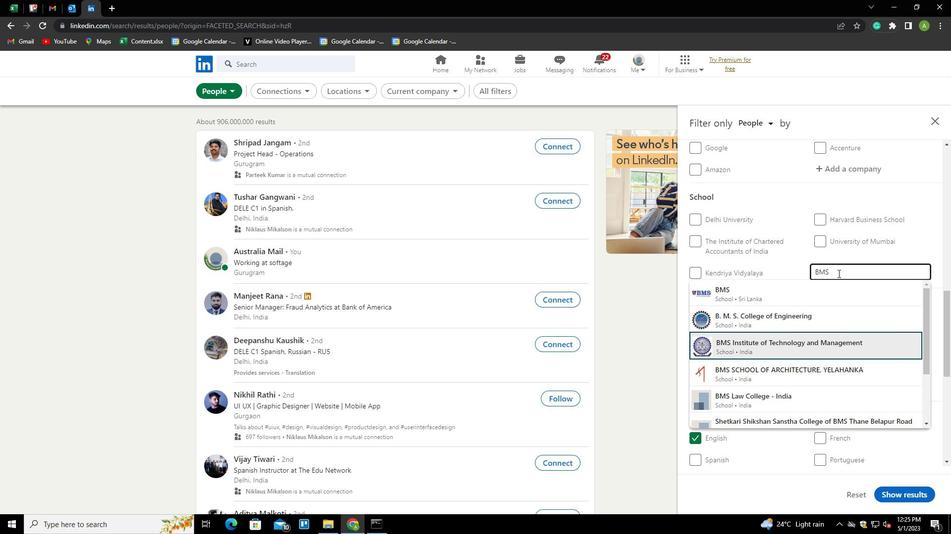 
Action: Mouse scrolled (838, 273) with delta (0, 0)
Screenshot: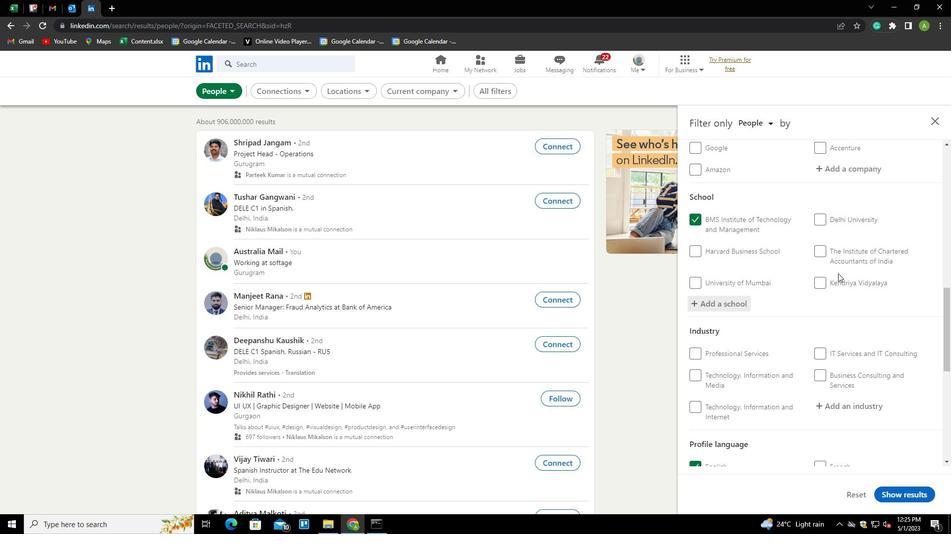 
Action: Mouse scrolled (838, 273) with delta (0, 0)
Screenshot: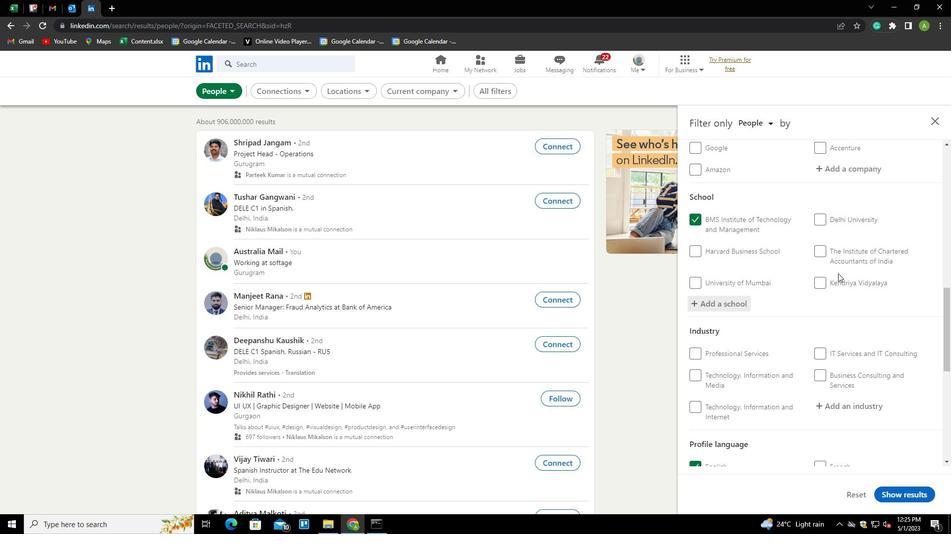 
Action: Mouse scrolled (838, 273) with delta (0, 0)
Screenshot: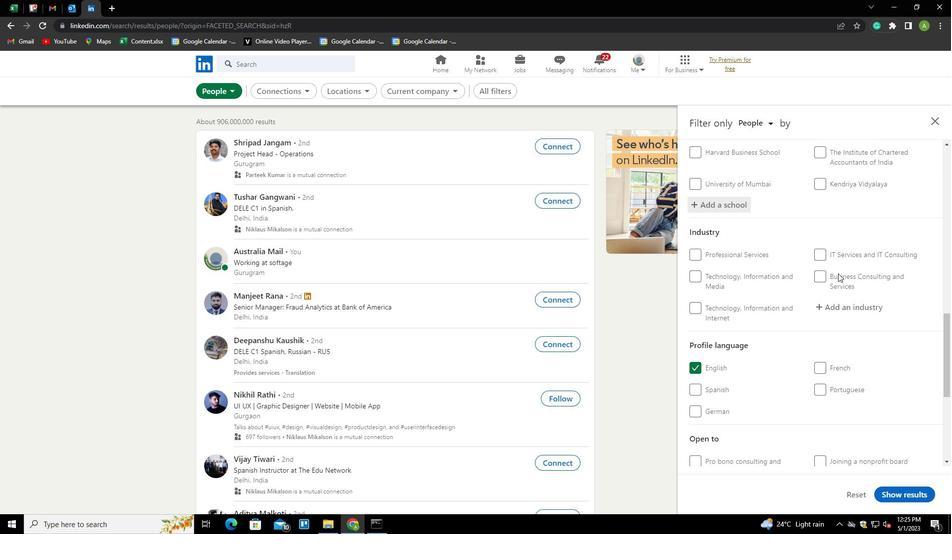 
Action: Mouse scrolled (838, 273) with delta (0, 0)
Screenshot: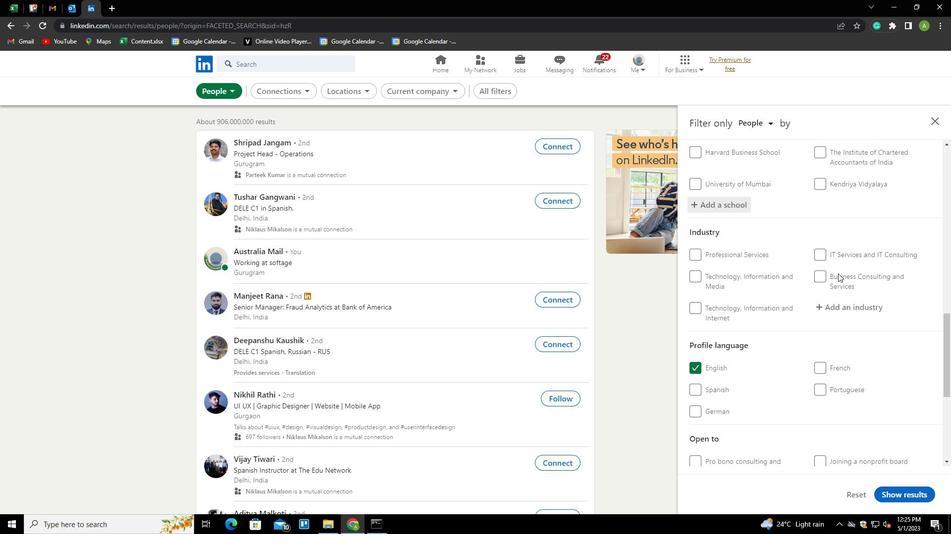 
Action: Mouse moved to (837, 288)
Screenshot: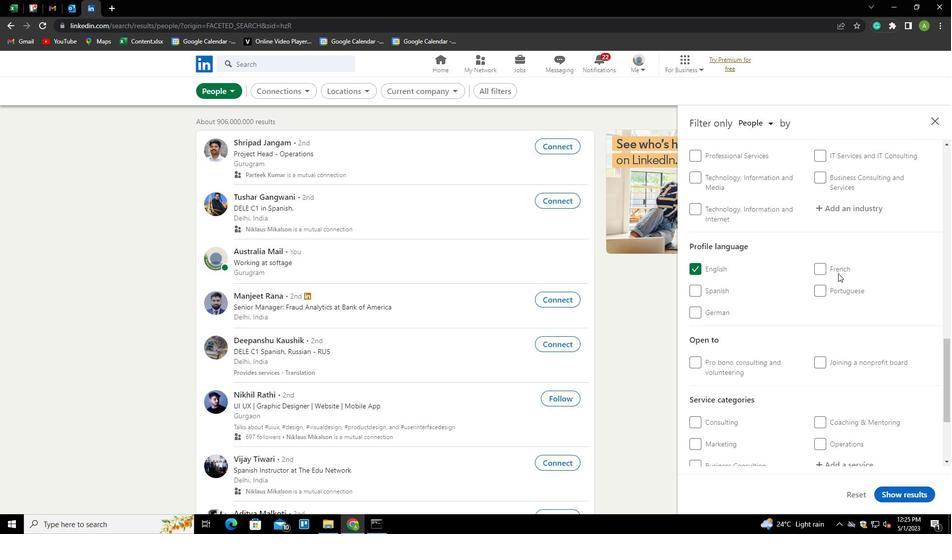 
Action: Mouse scrolled (837, 288) with delta (0, 0)
Screenshot: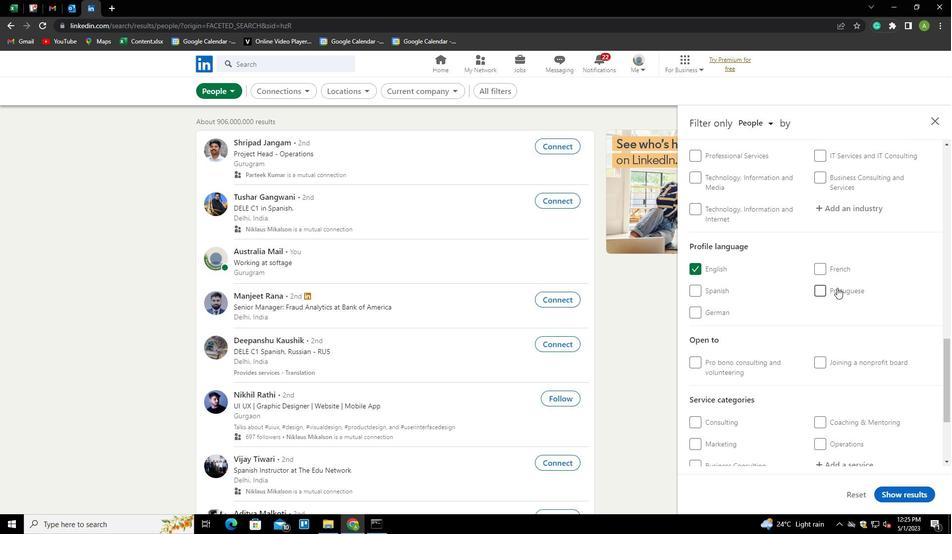 
Action: Mouse moved to (834, 257)
Screenshot: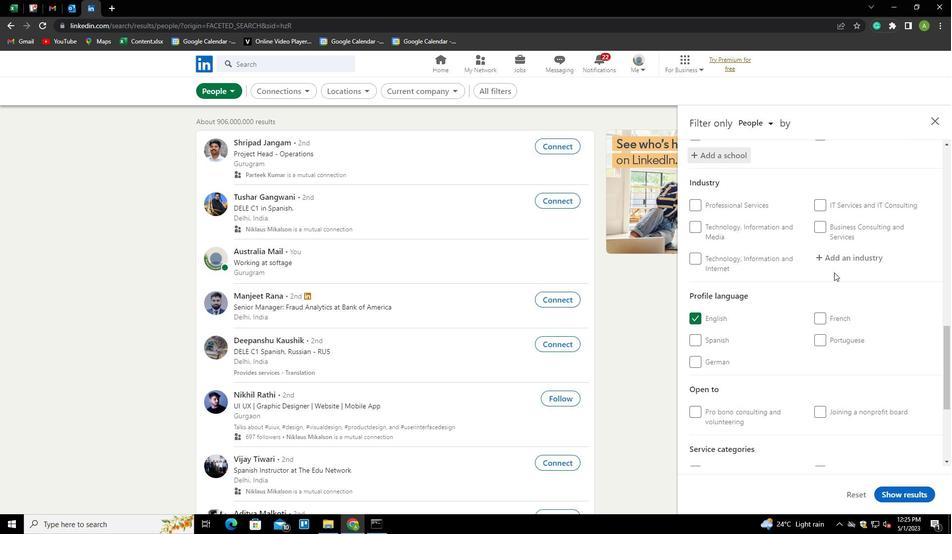 
Action: Mouse pressed left at (834, 257)
Screenshot: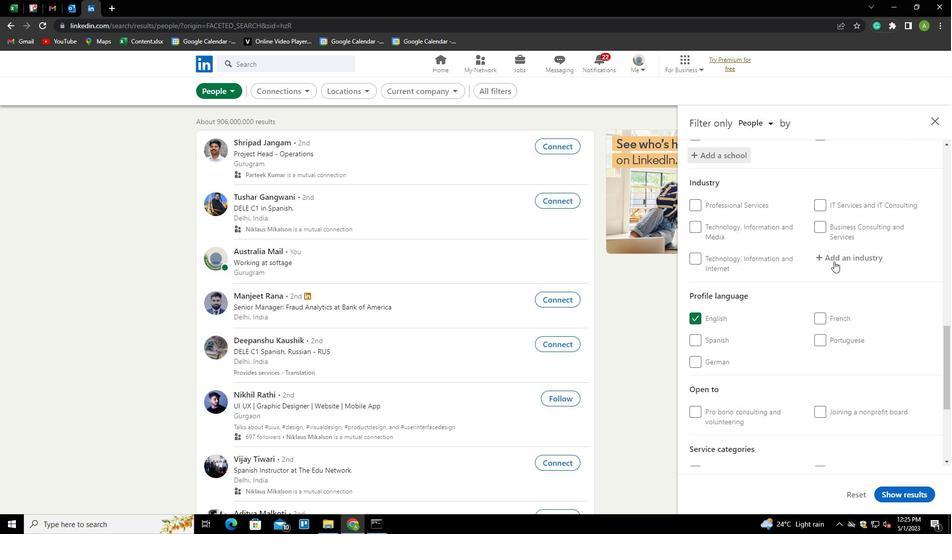 
Action: Mouse pressed left at (834, 257)
Screenshot: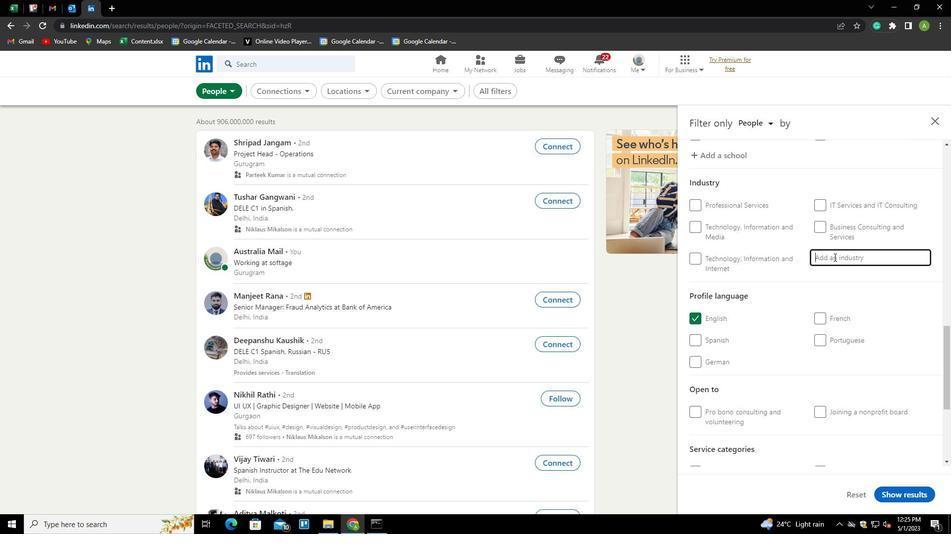 
Action: Key pressed <Key.shift>MARKETING<Key.space><Key.down><Key.enter>
Screenshot: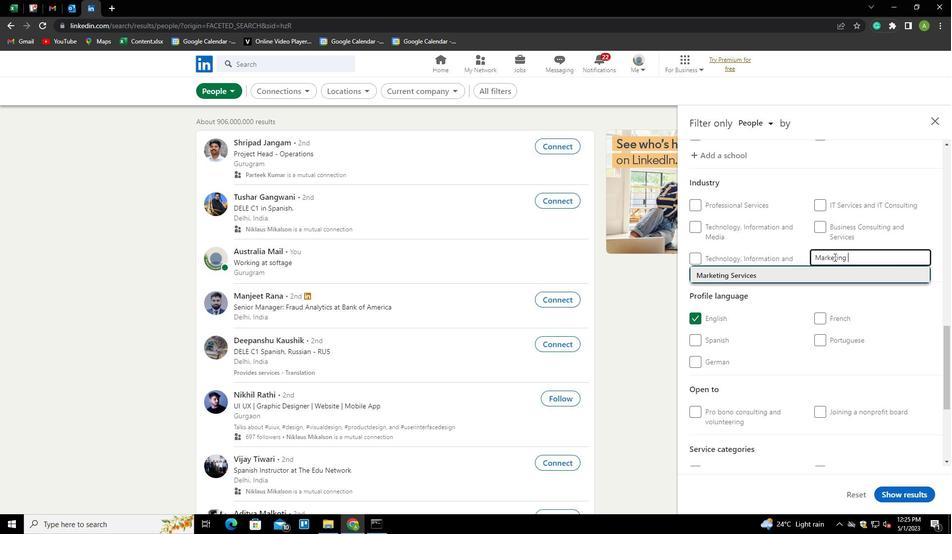 
Action: Mouse scrolled (834, 257) with delta (0, 0)
Screenshot: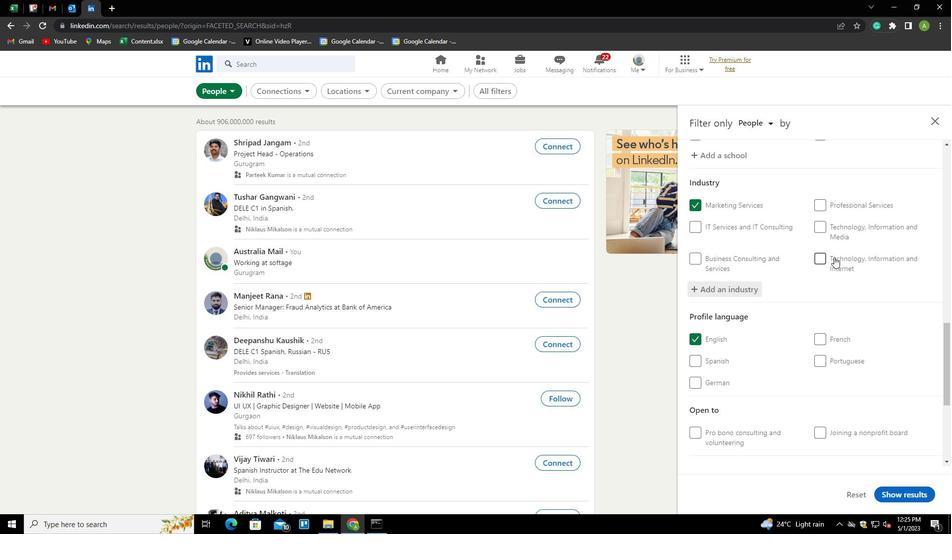 
Action: Mouse scrolled (834, 257) with delta (0, 0)
Screenshot: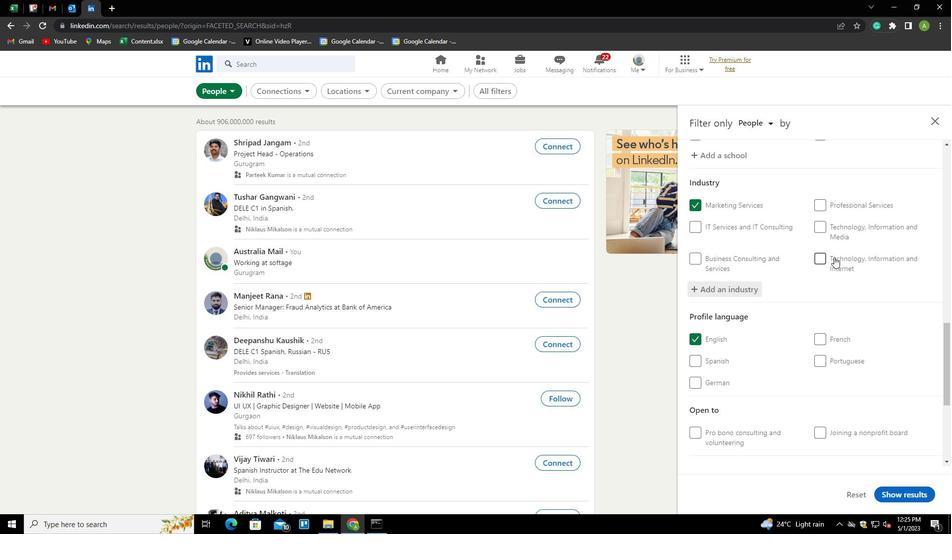 
Action: Mouse moved to (827, 264)
Screenshot: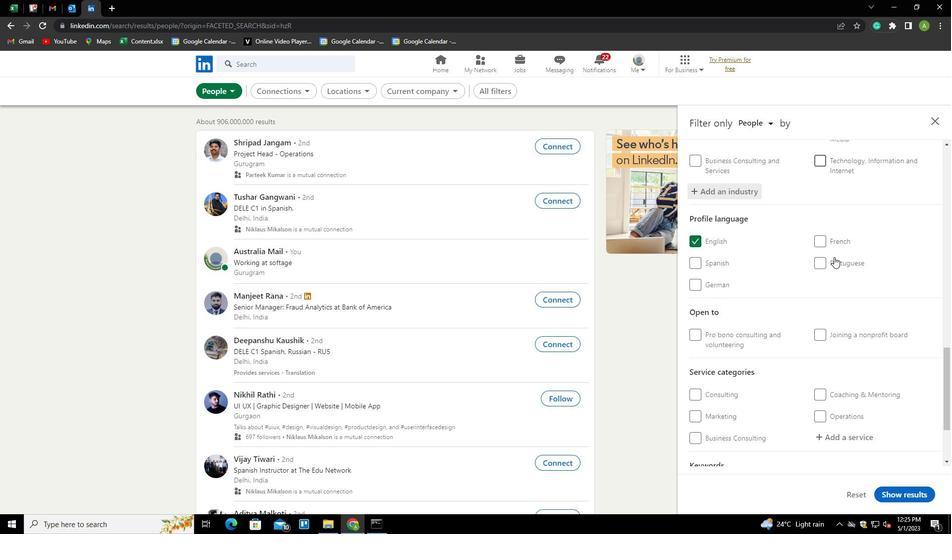 
Action: Mouse scrolled (827, 264) with delta (0, 0)
Screenshot: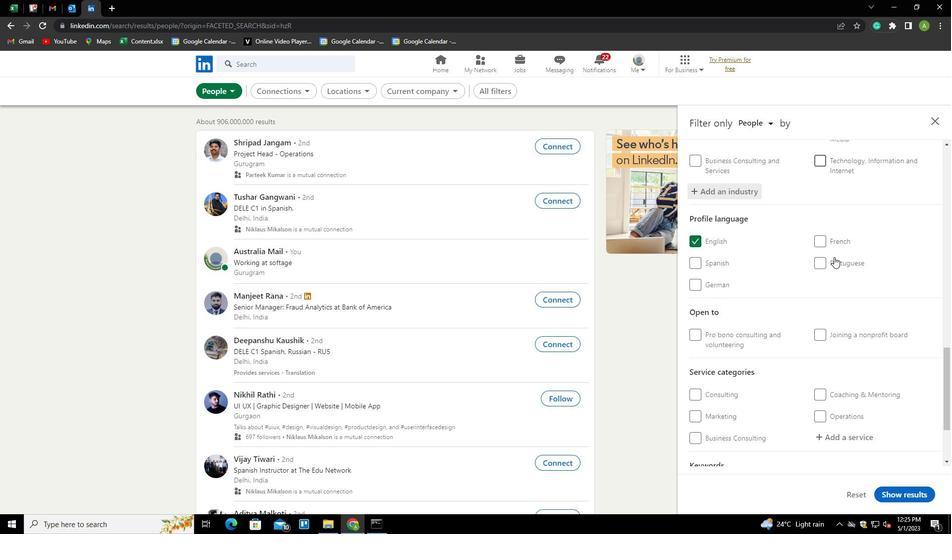 
Action: Mouse moved to (827, 265)
Screenshot: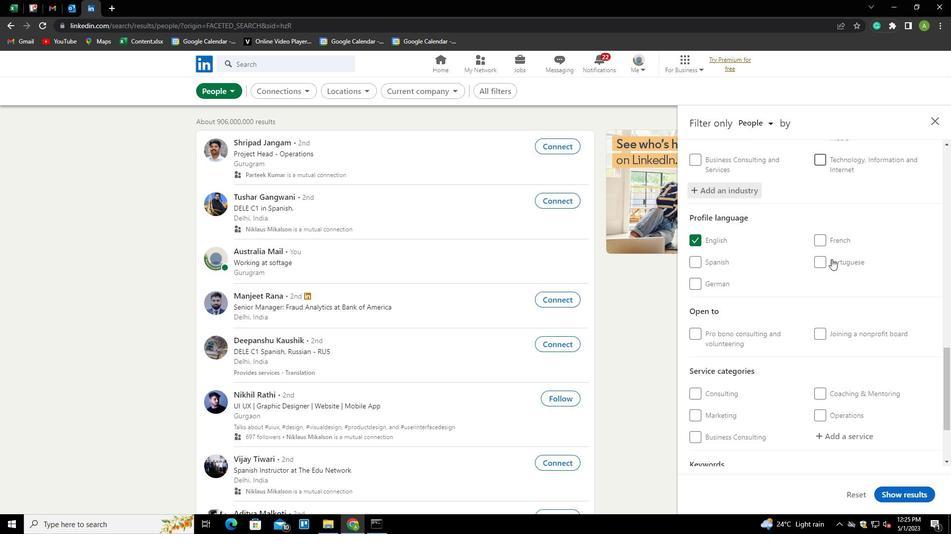 
Action: Mouse scrolled (827, 264) with delta (0, 0)
Screenshot: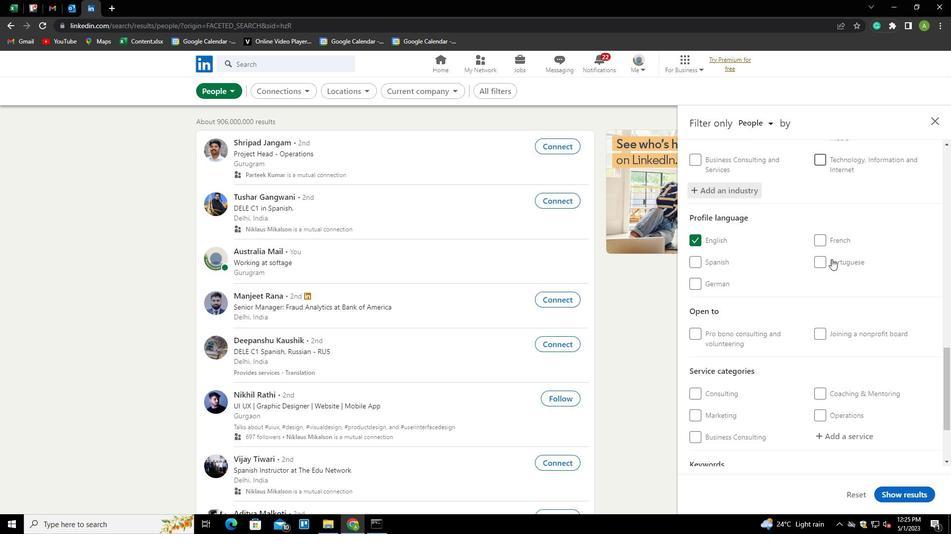 
Action: Mouse scrolled (827, 264) with delta (0, 0)
Screenshot: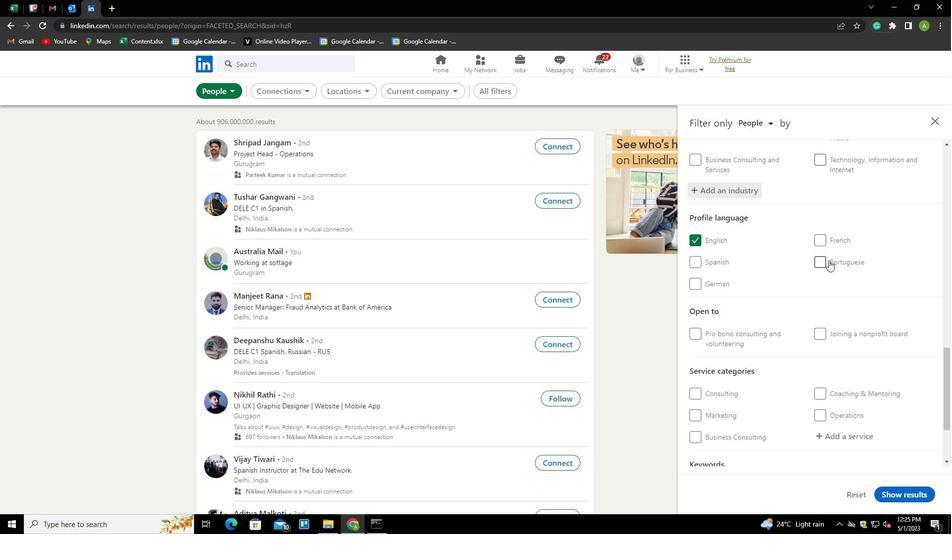 
Action: Mouse moved to (838, 328)
Screenshot: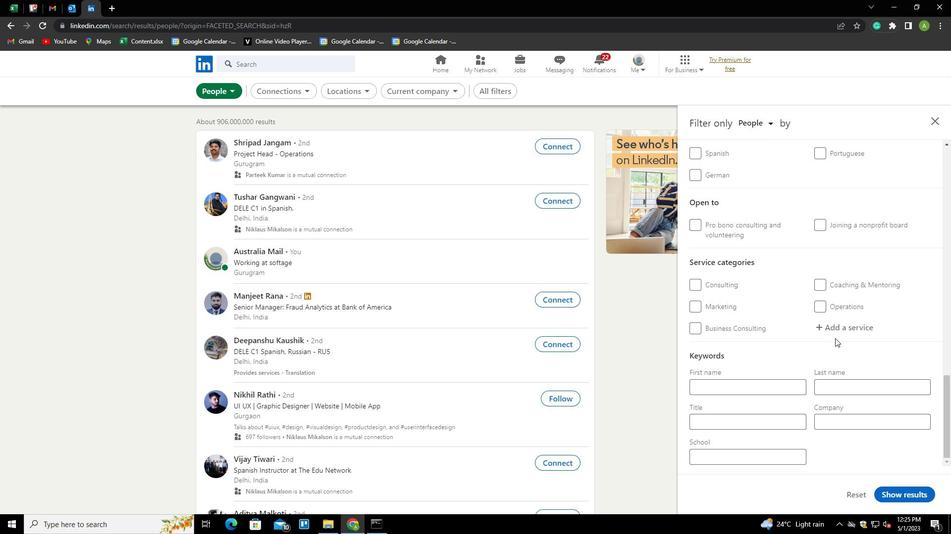 
Action: Mouse pressed left at (838, 328)
Screenshot: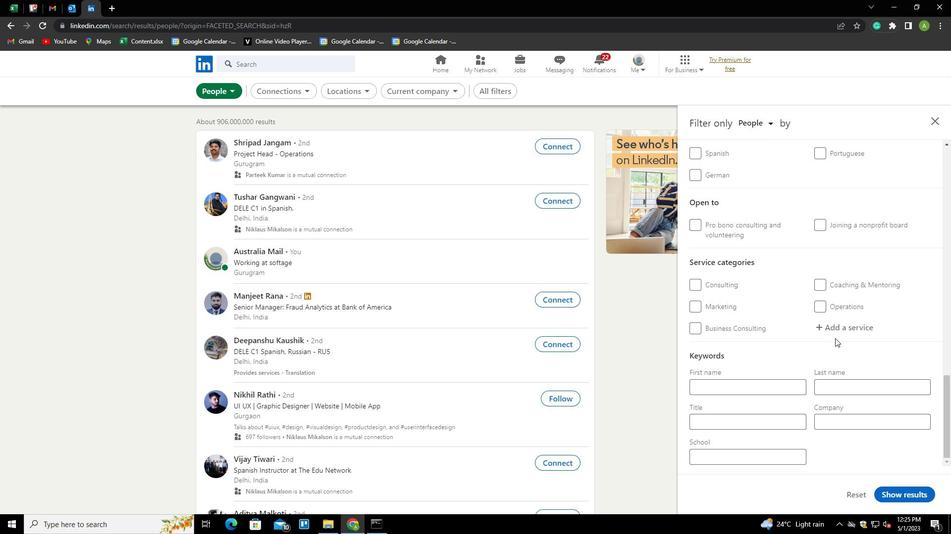 
Action: Mouse moved to (842, 329)
Screenshot: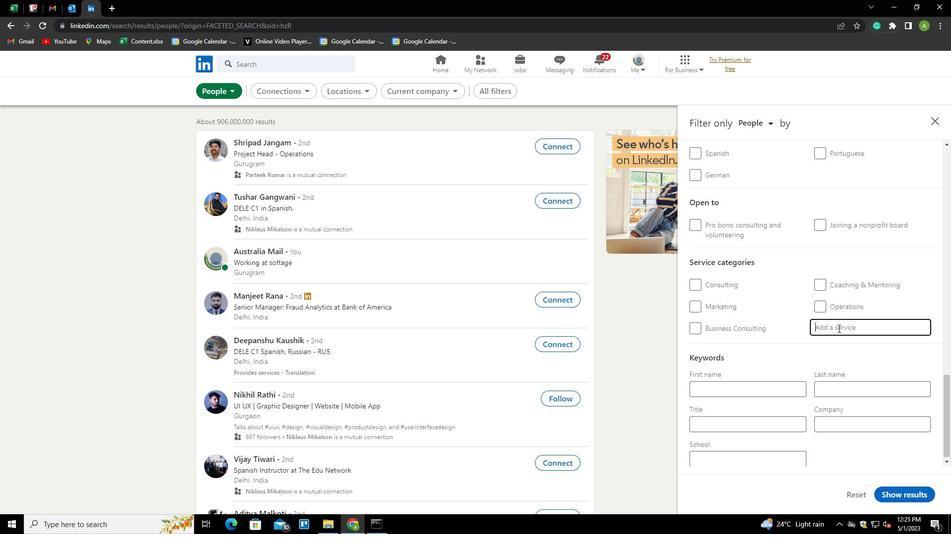 
Action: Mouse pressed left at (842, 329)
Screenshot: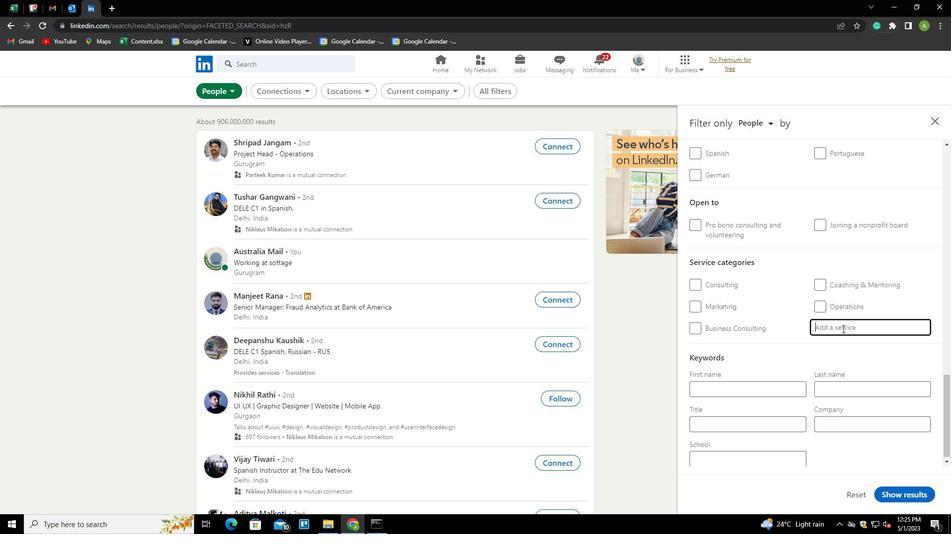 
Action: Key pressed <Key.shift>VIR<Key.down><Key.enter>
Screenshot: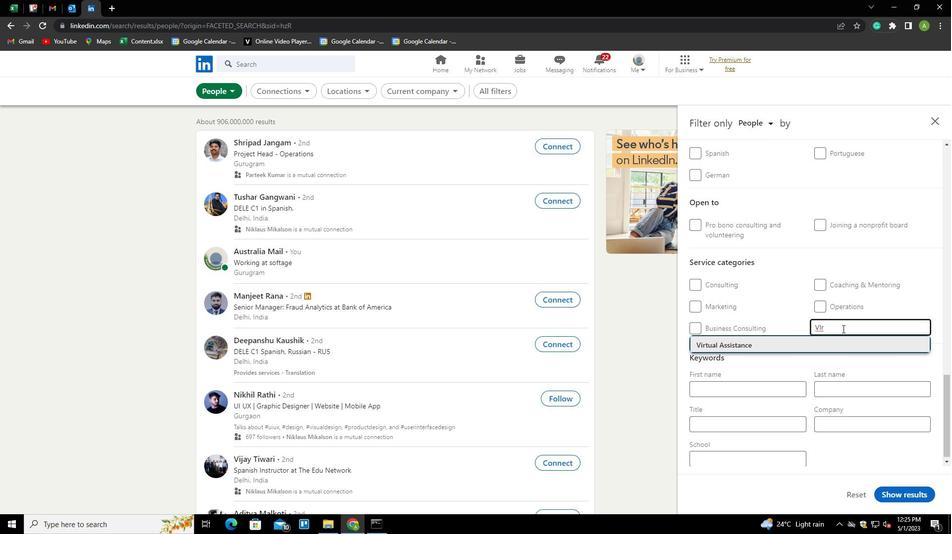 
Action: Mouse scrolled (842, 328) with delta (0, 0)
Screenshot: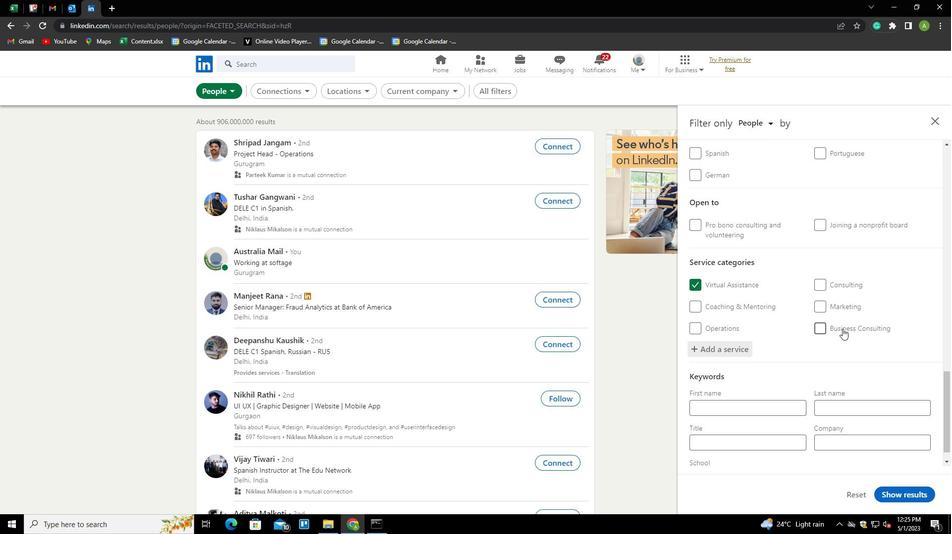 
Action: Mouse scrolled (842, 328) with delta (0, 0)
Screenshot: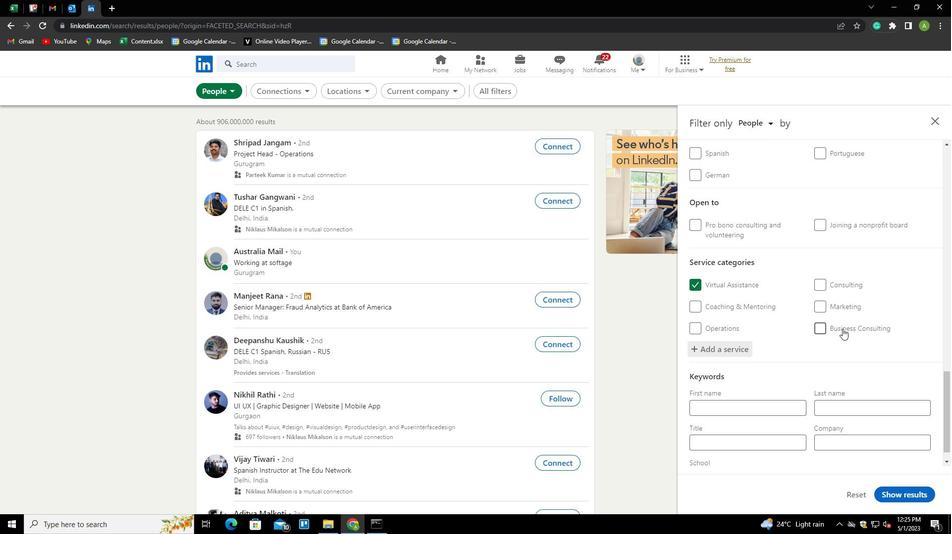 
Action: Mouse scrolled (842, 328) with delta (0, 0)
Screenshot: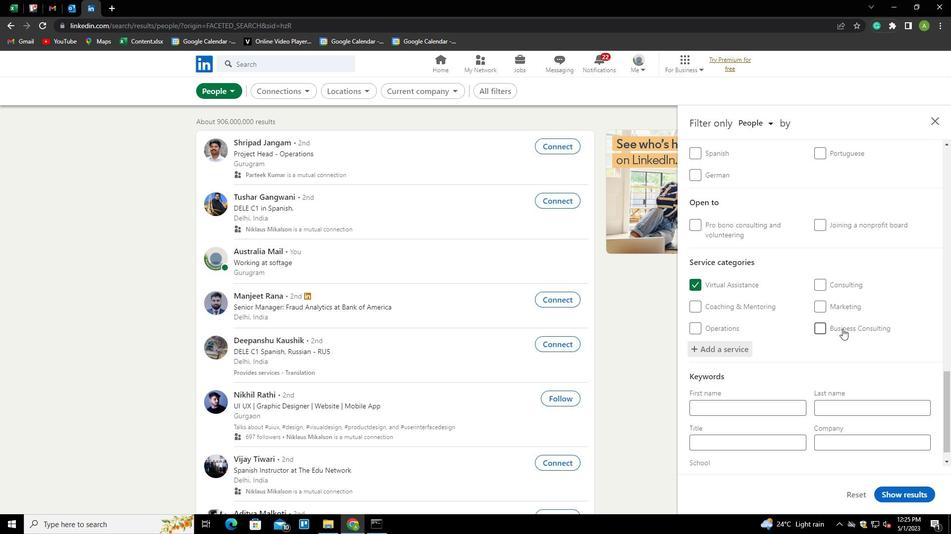 
Action: Mouse scrolled (842, 328) with delta (0, 0)
Screenshot: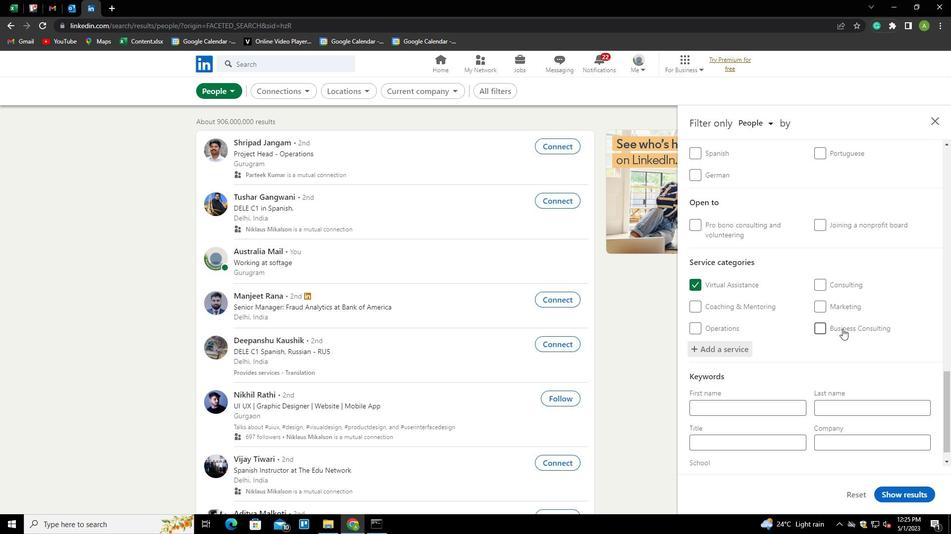 
Action: Mouse moved to (739, 418)
Screenshot: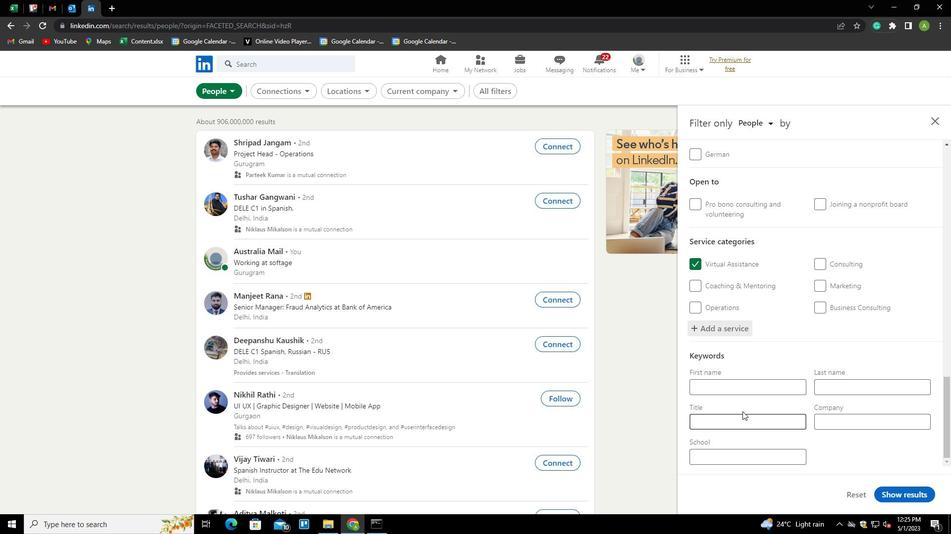 
Action: Mouse pressed left at (739, 418)
Screenshot: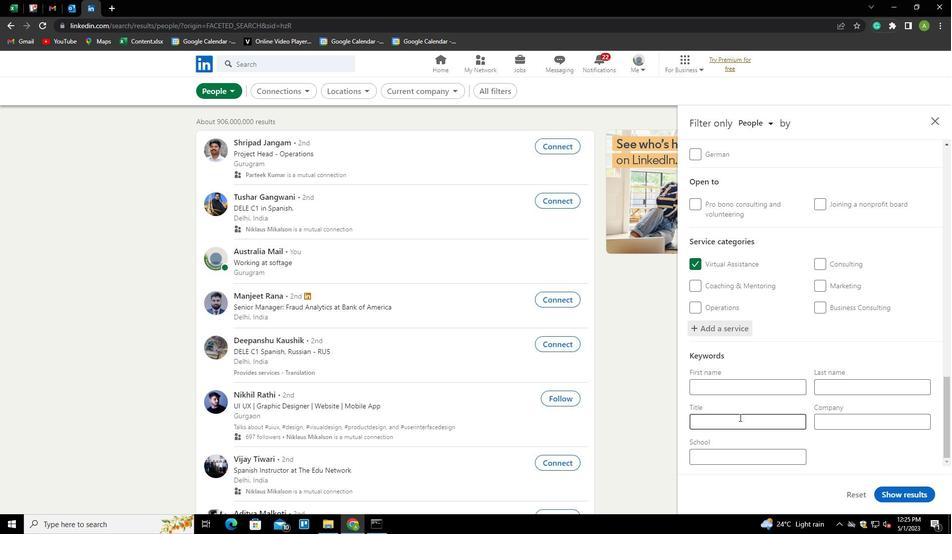 
Action: Mouse moved to (739, 418)
Screenshot: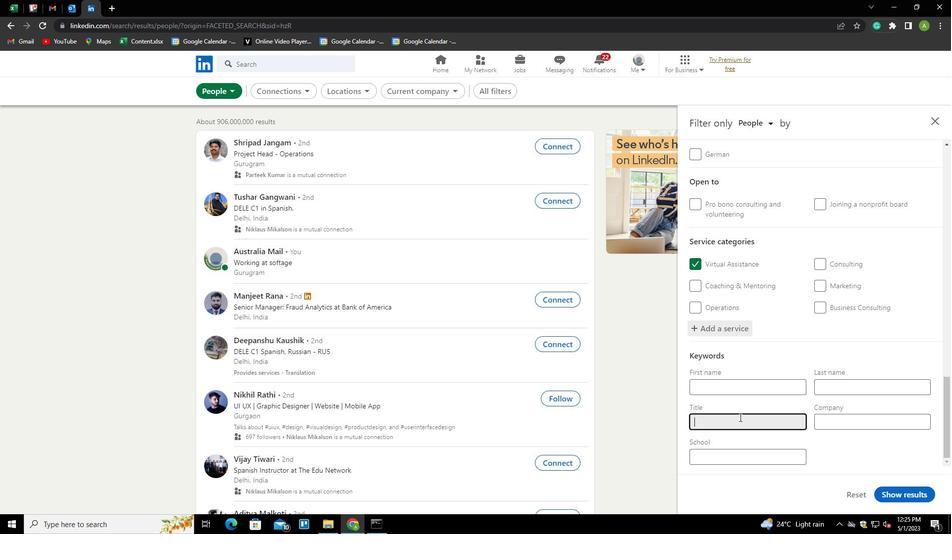 
Action: Key pressed <Key.shift>CONSTRUCTIN<Key.backspace>ON<Key.space><Key.shift>M<Key.backspace><Key.shift>QO<Key.backspace><Key.backspace><Key.shift>WORKER
Screenshot: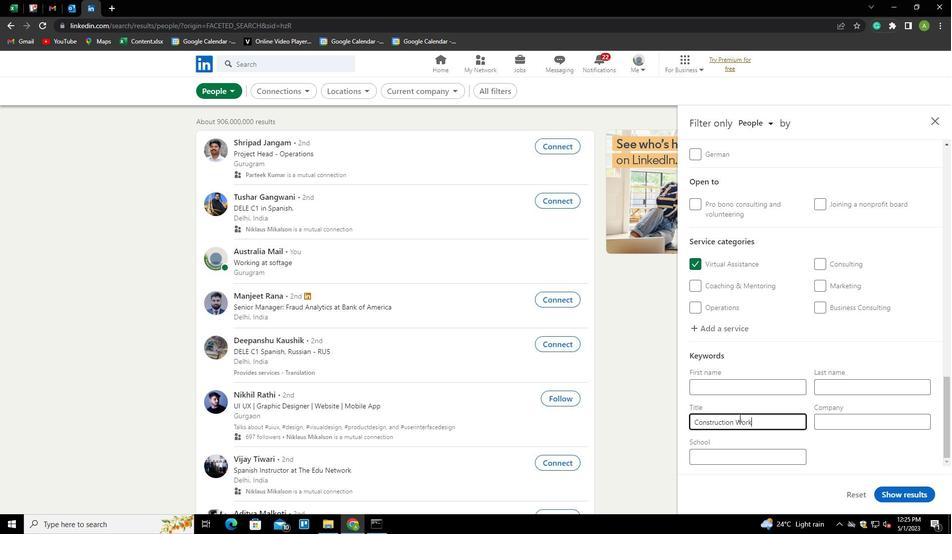 
Action: Mouse moved to (859, 461)
Screenshot: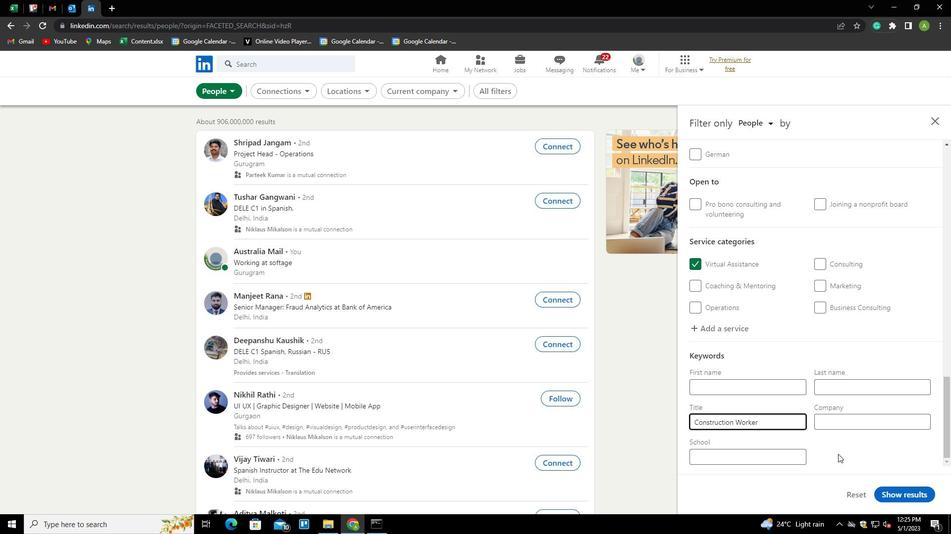 
Action: Mouse pressed left at (859, 461)
Screenshot: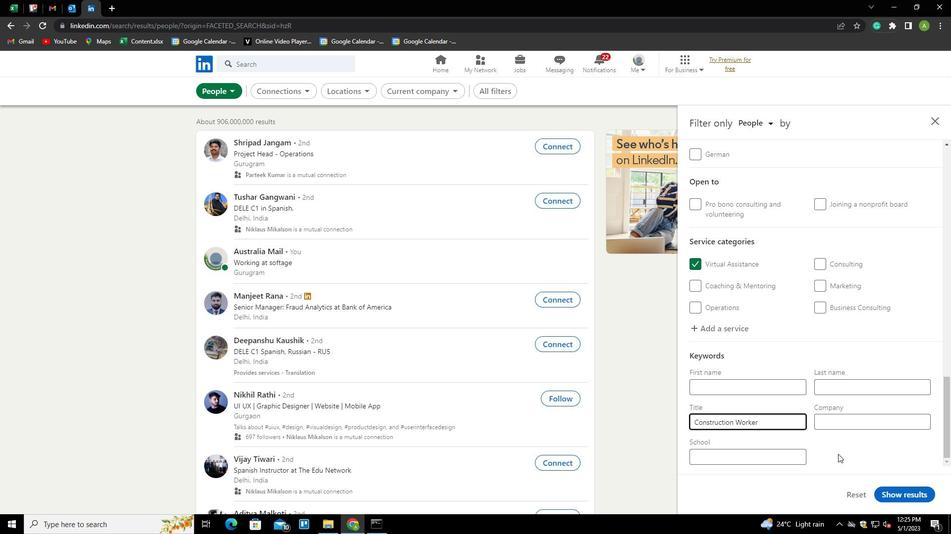 
Action: Mouse moved to (903, 496)
Screenshot: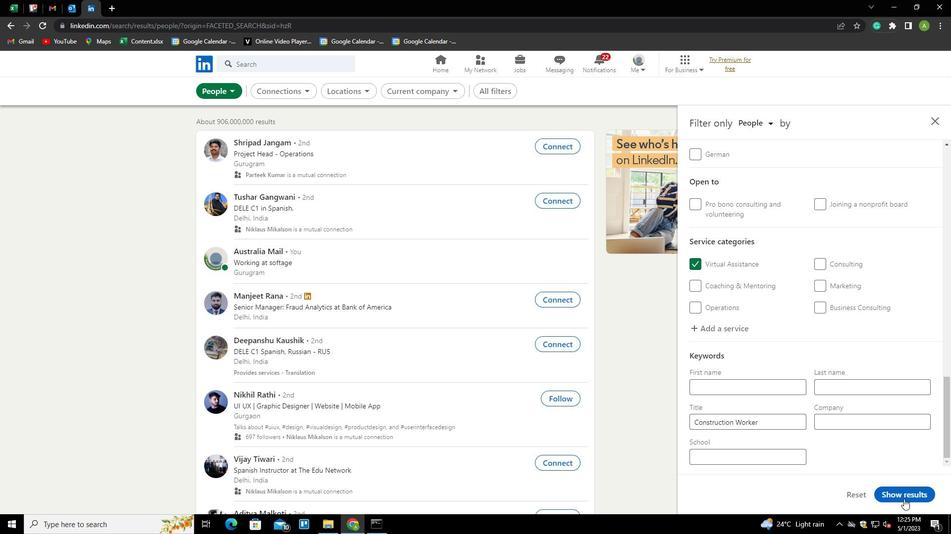 
Action: Mouse pressed left at (903, 496)
Screenshot: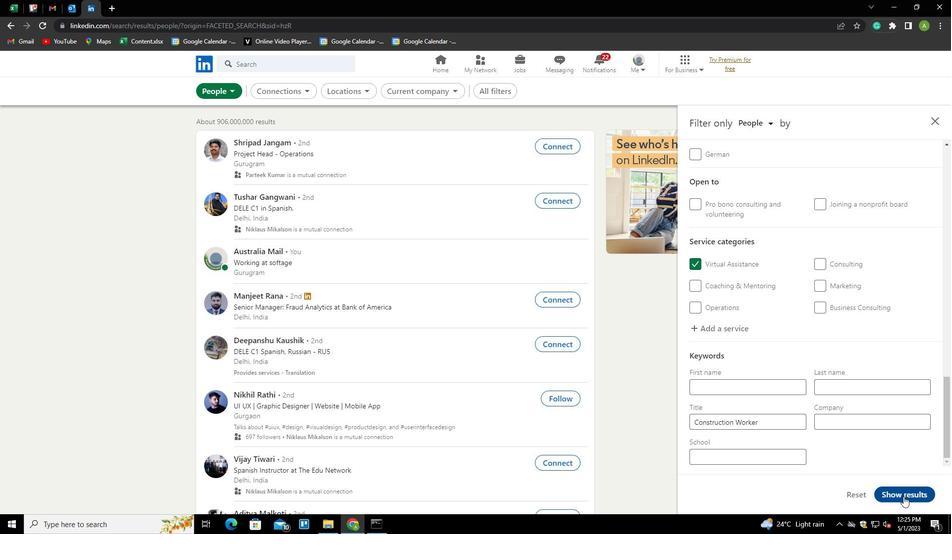 
